 Task: Look for space in Halle, Belgium from 11th June, 2023 to 15th June, 2023 for 2 adults in price range Rs.7000 to Rs.16000. Place can be private room with 1  bedroom having 2 beds and 1 bathroom. Property type can be house, flat, guest house, hotel. Amenities needed are: heating. Booking option can be shelf check-in. Required host language is English.
Action: Key pressed h
Screenshot: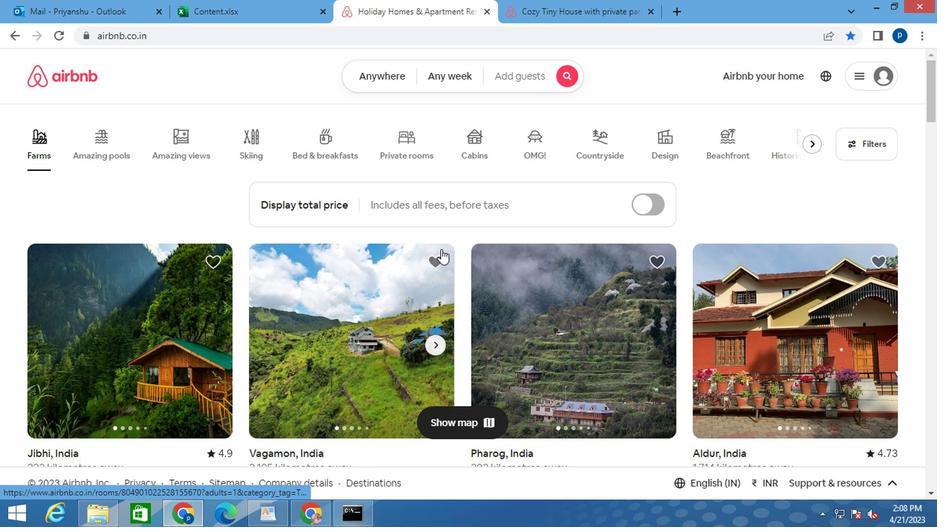 
Action: Mouse moved to (374, 66)
Screenshot: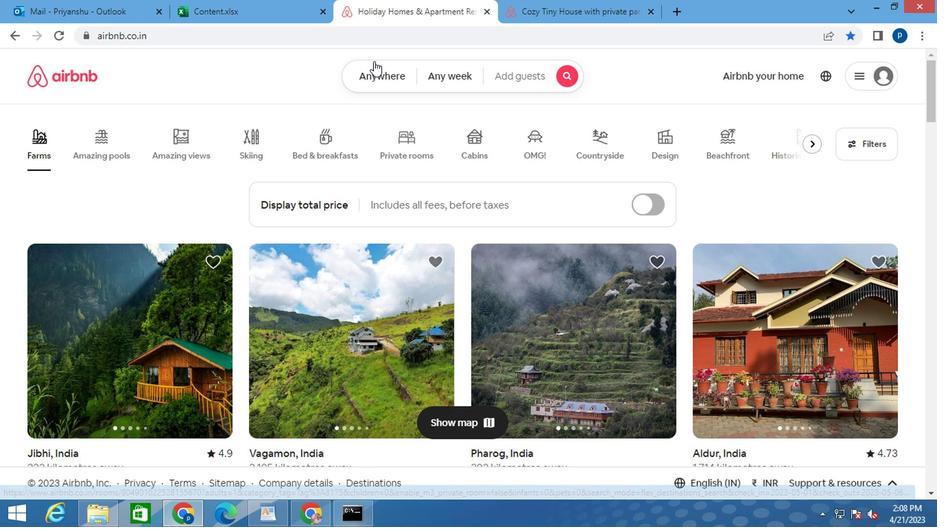 
Action: Mouse pressed left at (374, 66)
Screenshot: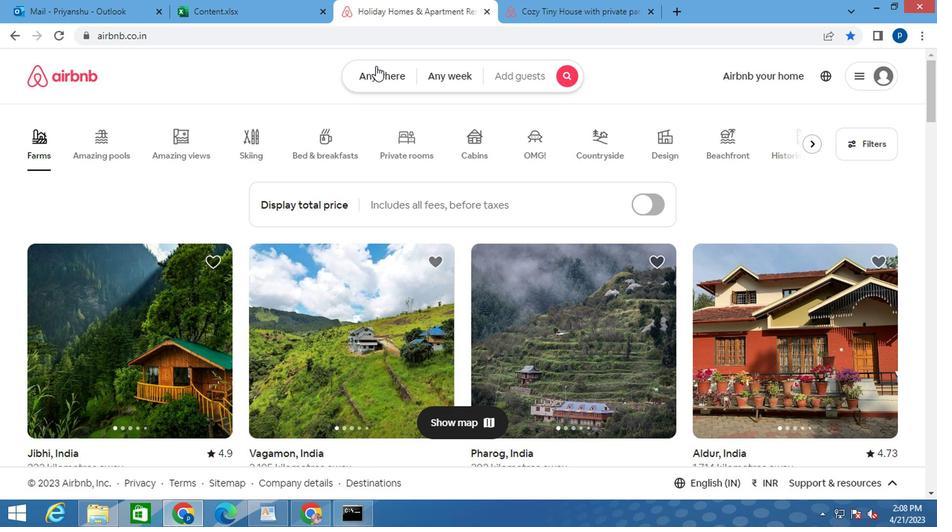 
Action: Mouse moved to (275, 134)
Screenshot: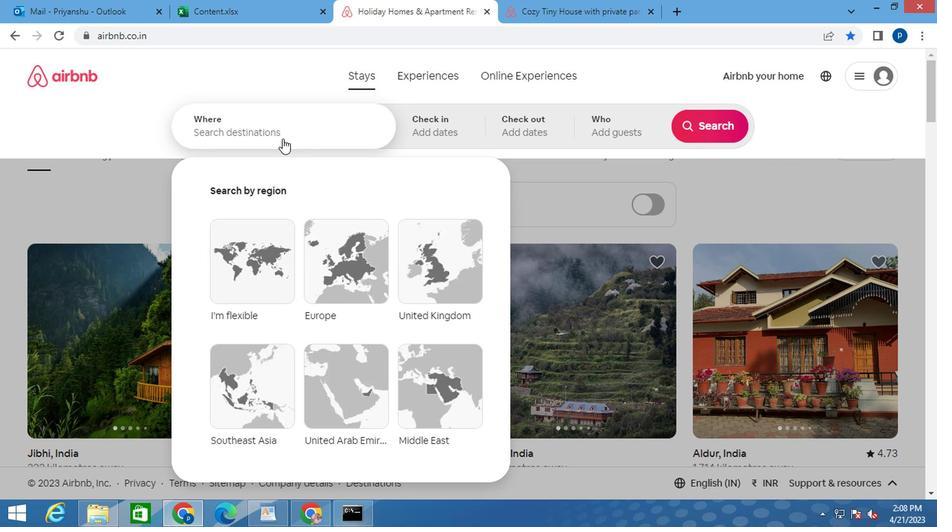 
Action: Mouse pressed left at (275, 134)
Screenshot: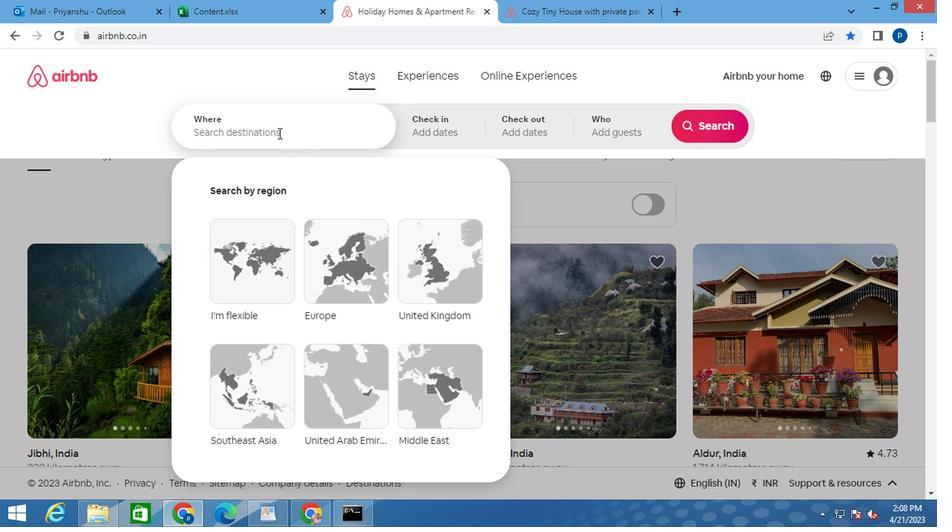 
Action: Key pressed h<Key.caps_lock>alle
Screenshot: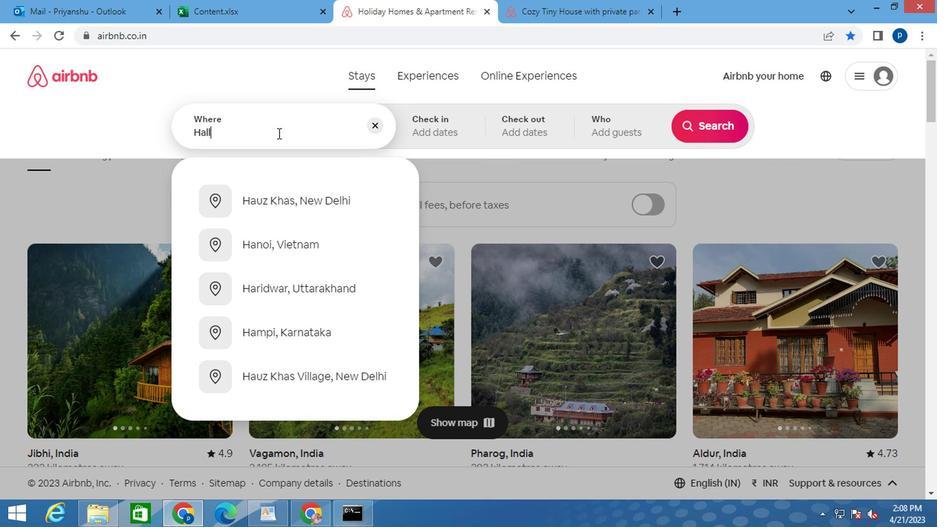 
Action: Mouse moved to (278, 130)
Screenshot: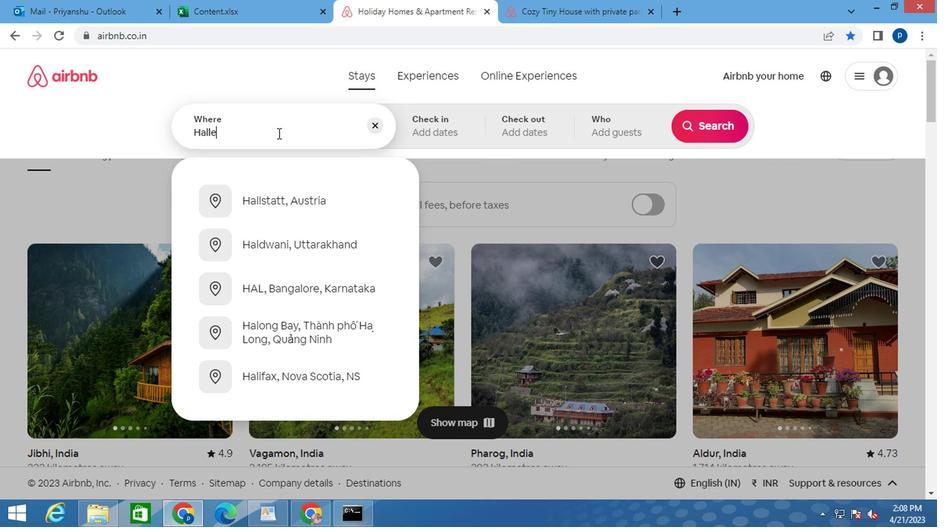 
Action: Key pressed ,<Key.space><Key.caps_lock>b<Key.caps_lock>elgium
Screenshot: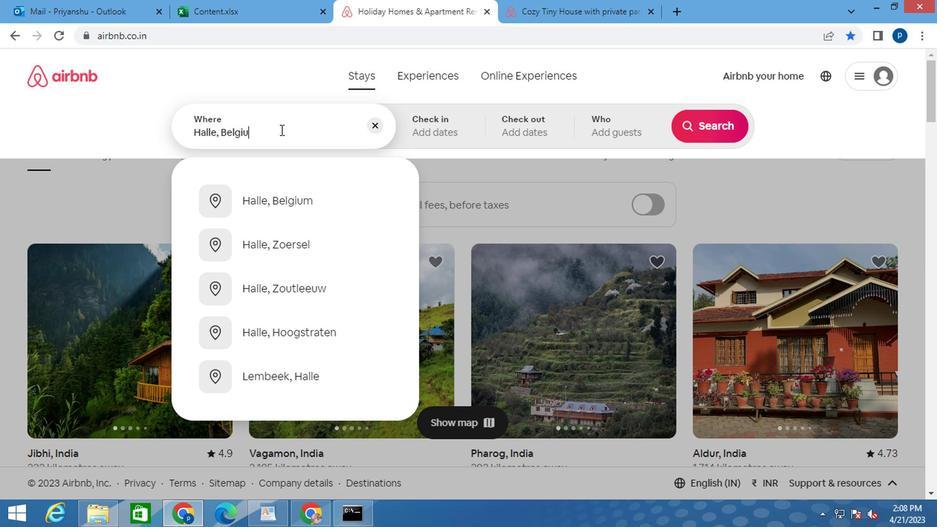 
Action: Mouse moved to (278, 193)
Screenshot: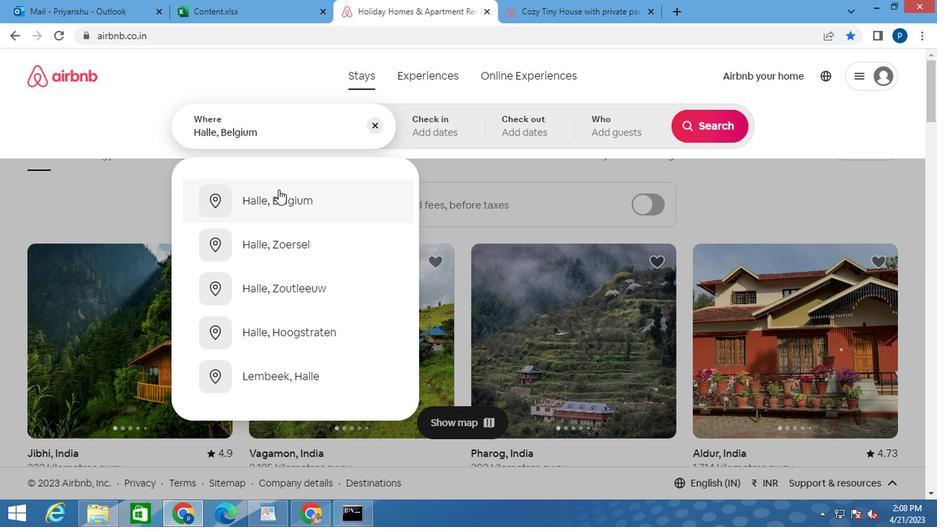 
Action: Mouse pressed left at (278, 193)
Screenshot: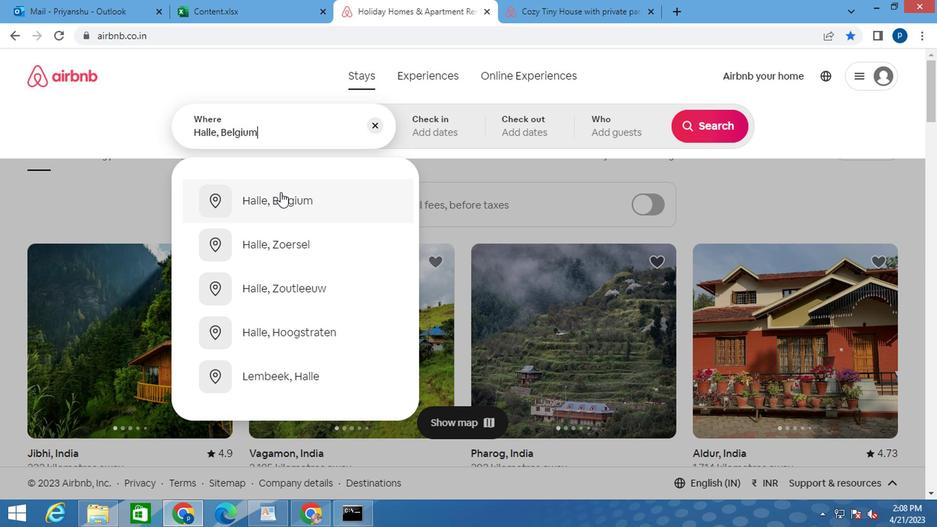 
Action: Mouse moved to (704, 237)
Screenshot: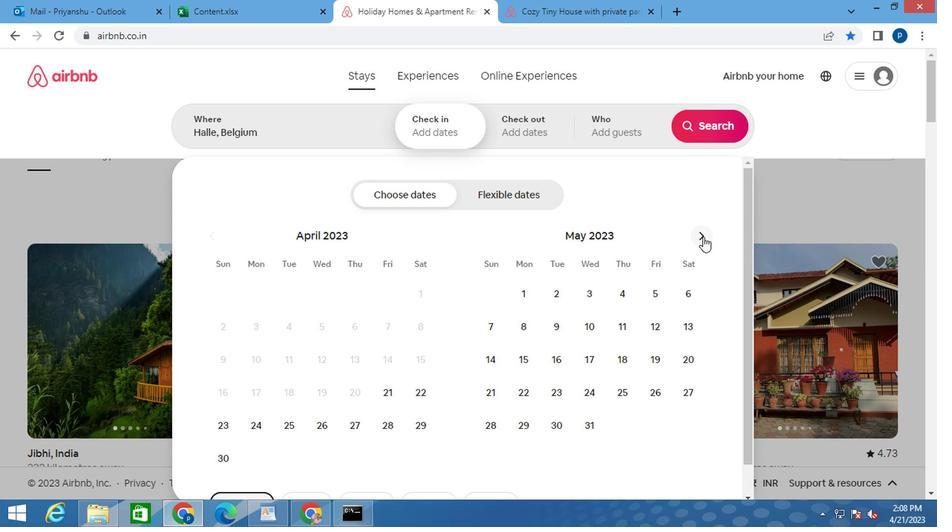 
Action: Mouse pressed left at (704, 237)
Screenshot: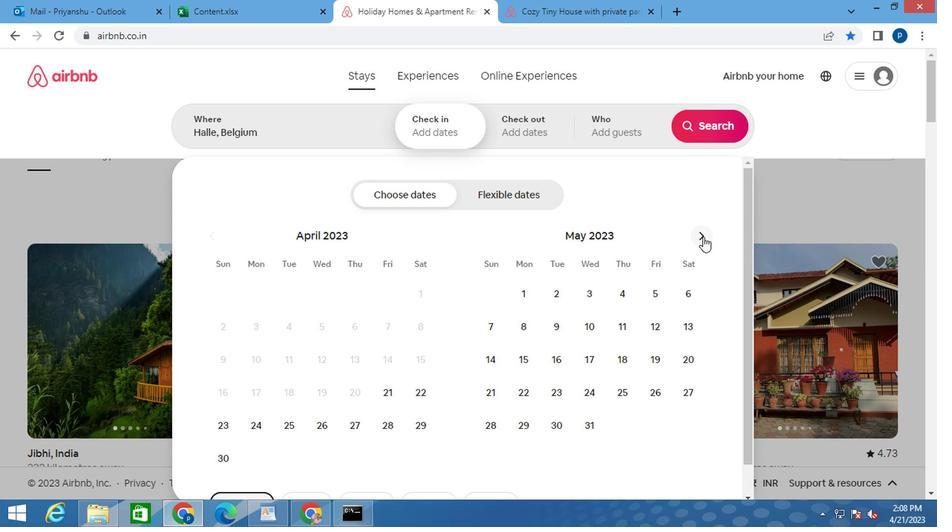 
Action: Mouse moved to (492, 362)
Screenshot: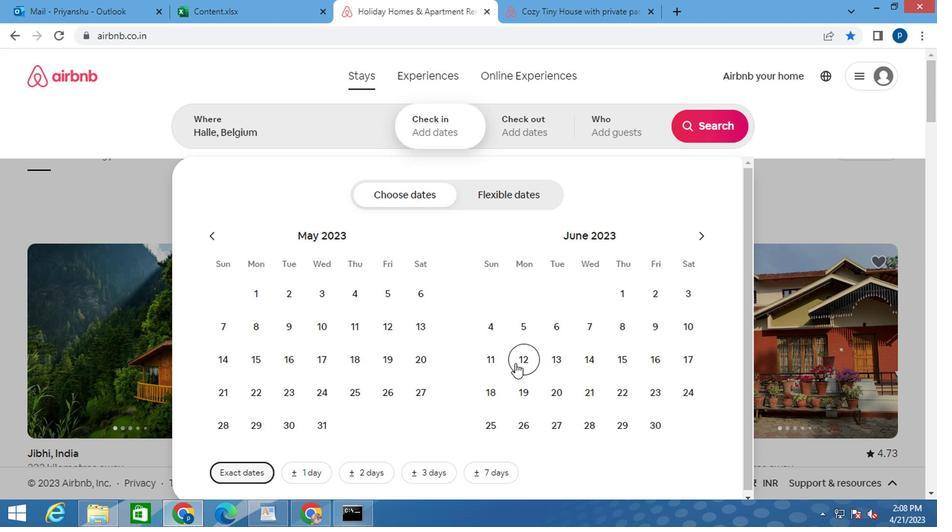 
Action: Mouse pressed left at (492, 362)
Screenshot: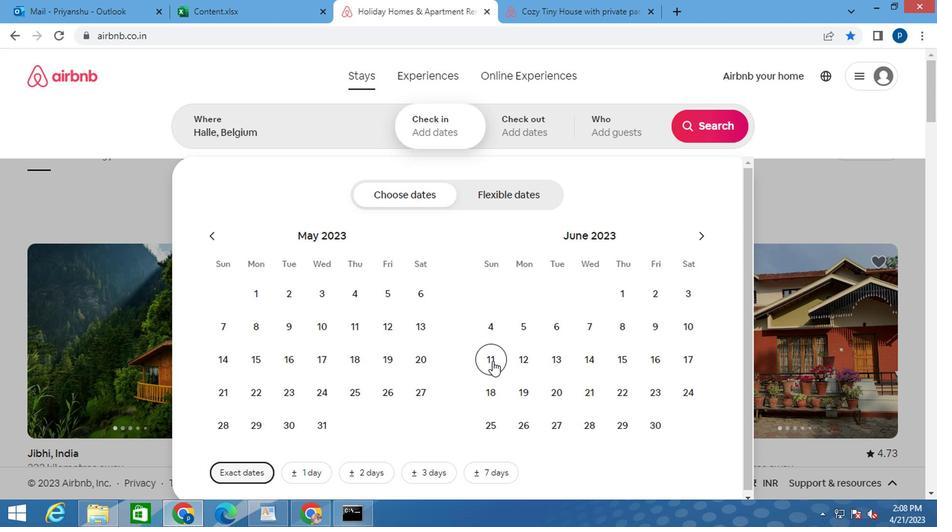 
Action: Mouse moved to (619, 365)
Screenshot: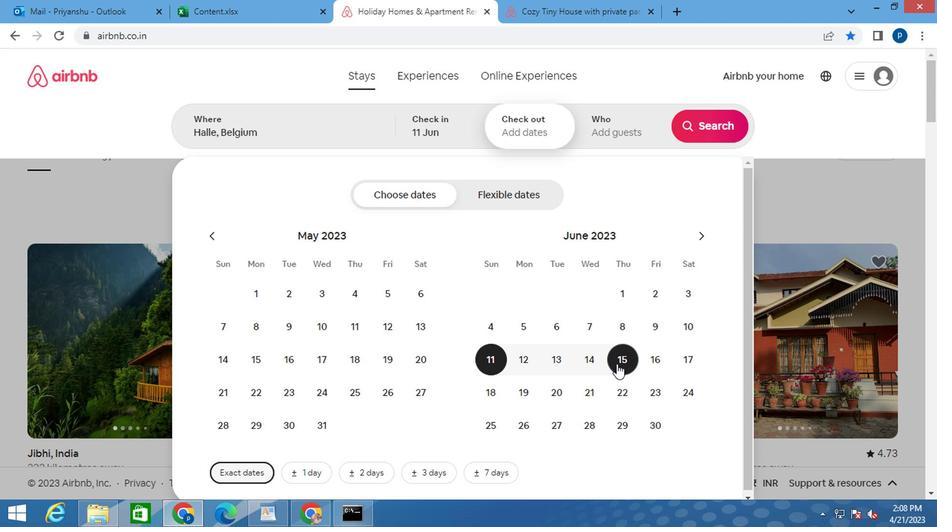 
Action: Mouse pressed left at (619, 365)
Screenshot: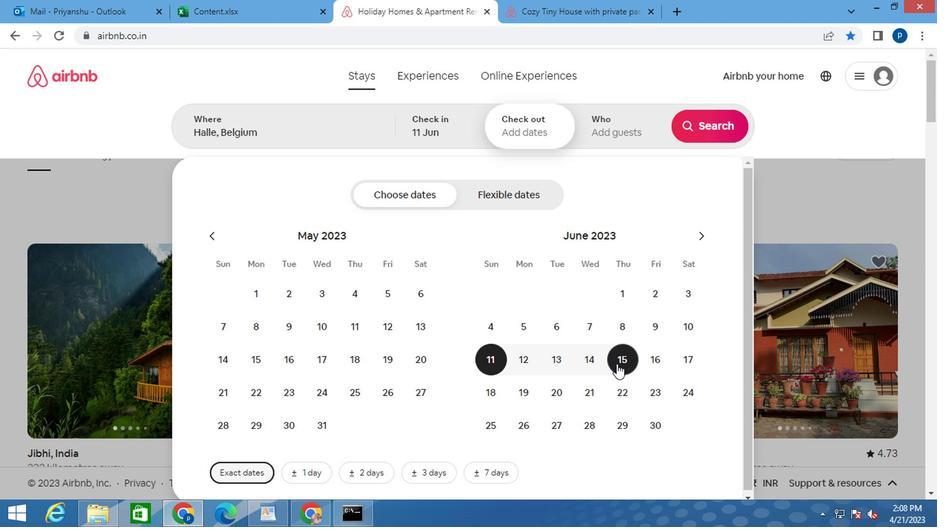 
Action: Mouse moved to (607, 126)
Screenshot: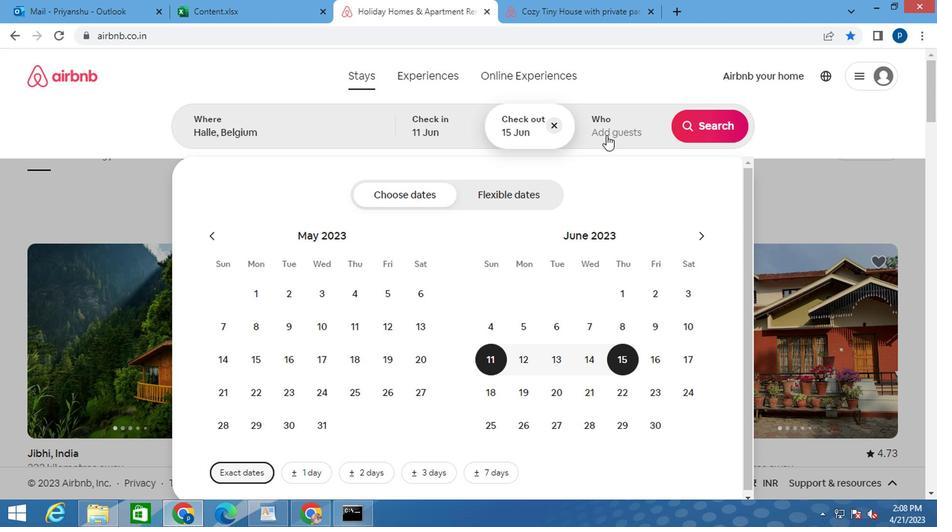
Action: Mouse pressed left at (607, 126)
Screenshot: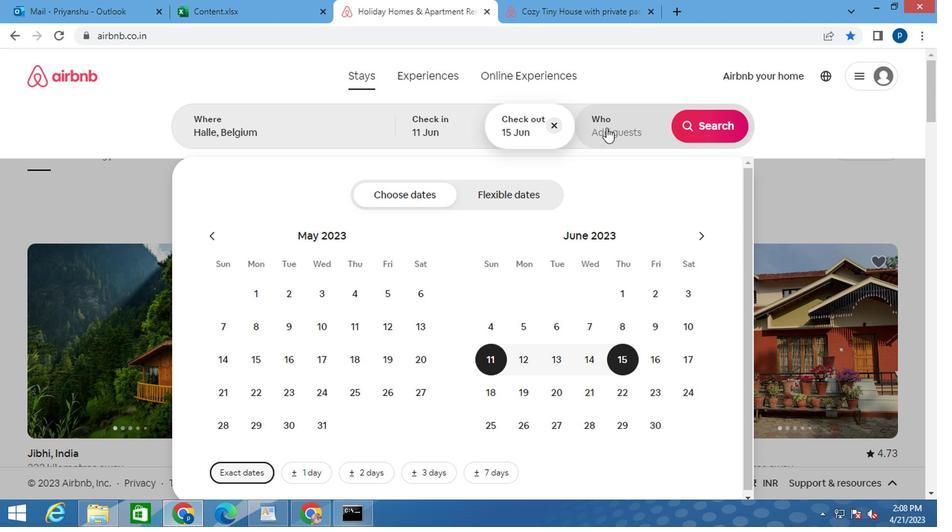 
Action: Mouse moved to (722, 206)
Screenshot: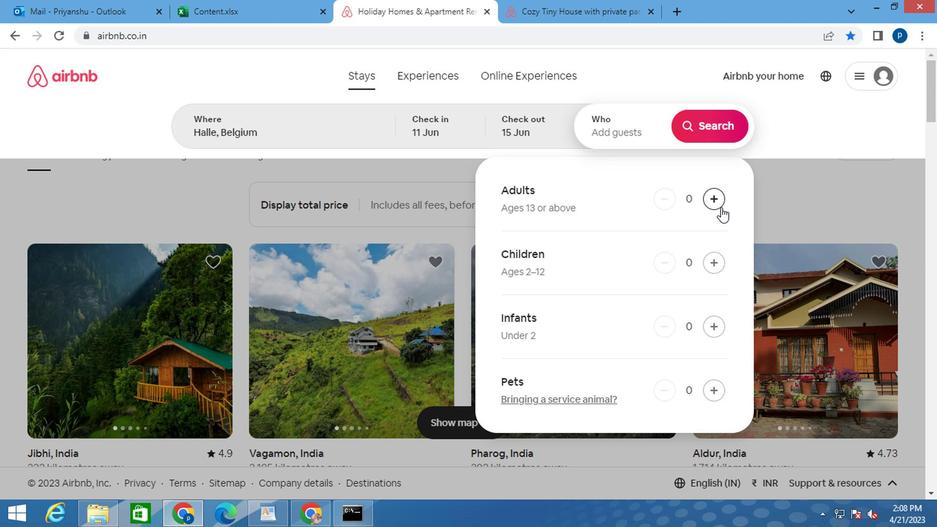 
Action: Mouse pressed left at (722, 206)
Screenshot: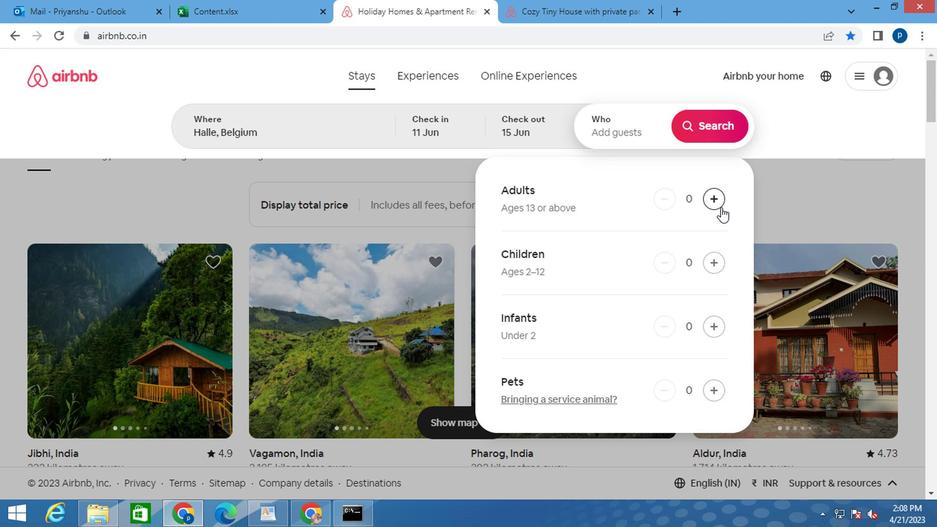 
Action: Mouse pressed left at (722, 206)
Screenshot: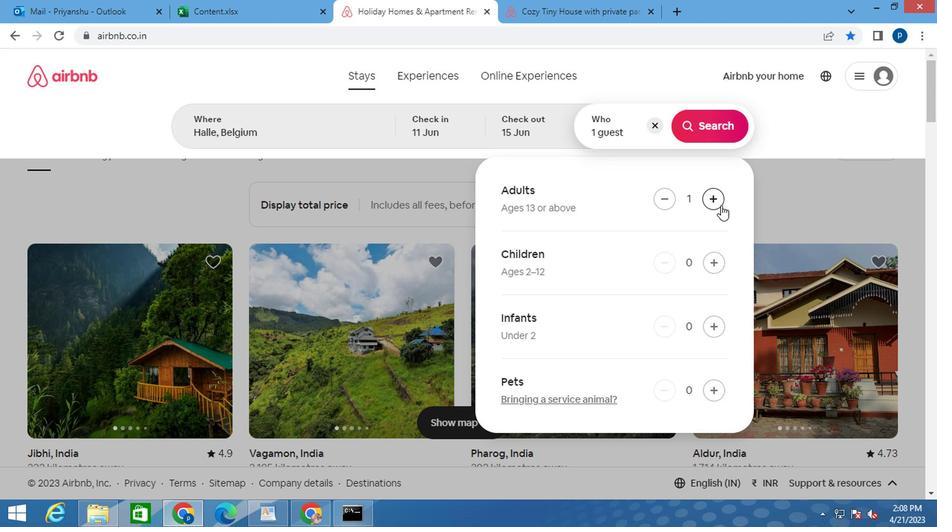 
Action: Mouse moved to (714, 128)
Screenshot: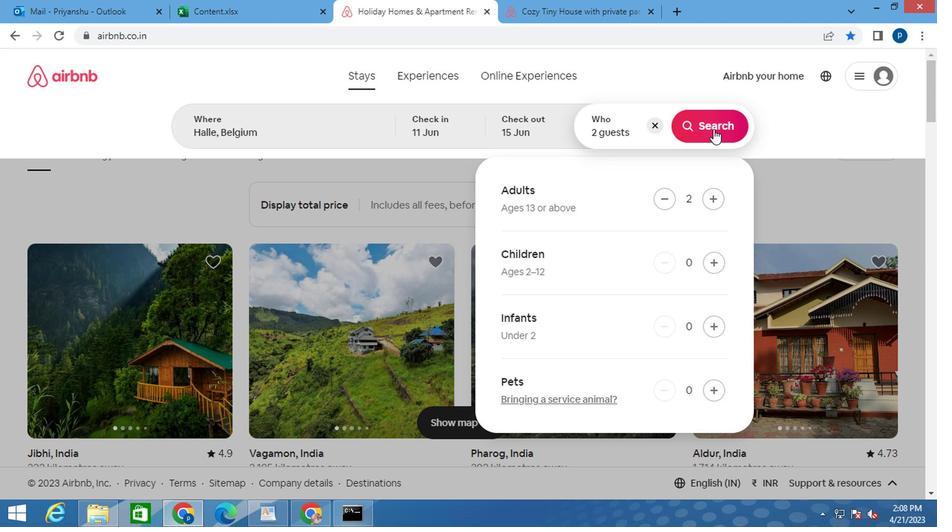 
Action: Mouse pressed left at (714, 128)
Screenshot: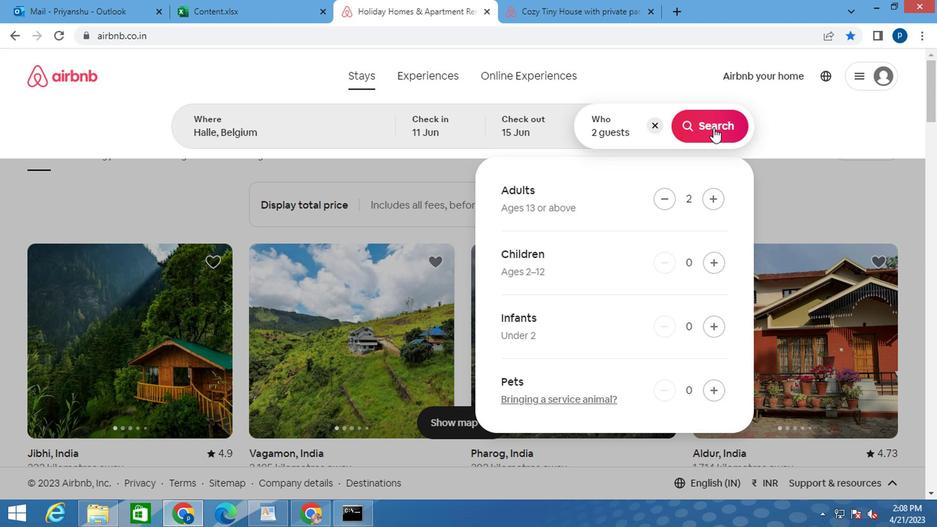 
Action: Mouse moved to (861, 135)
Screenshot: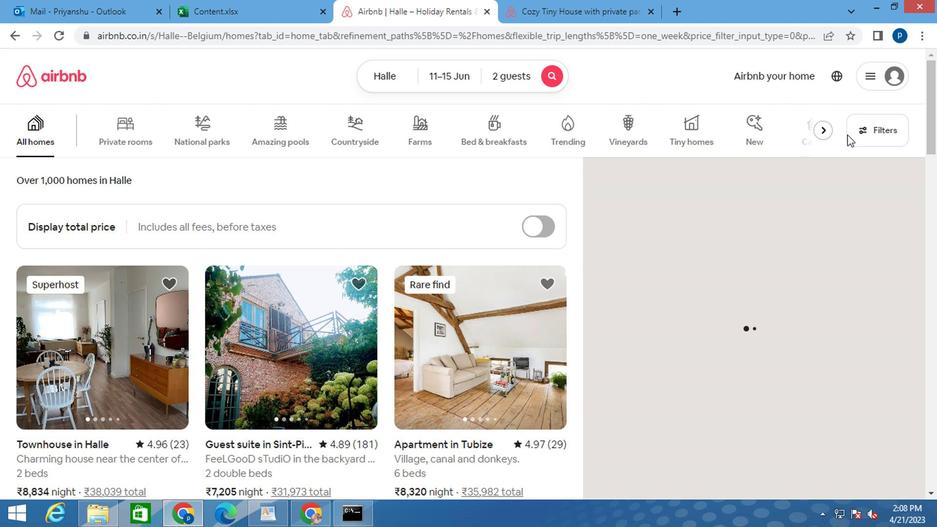 
Action: Mouse pressed left at (861, 135)
Screenshot: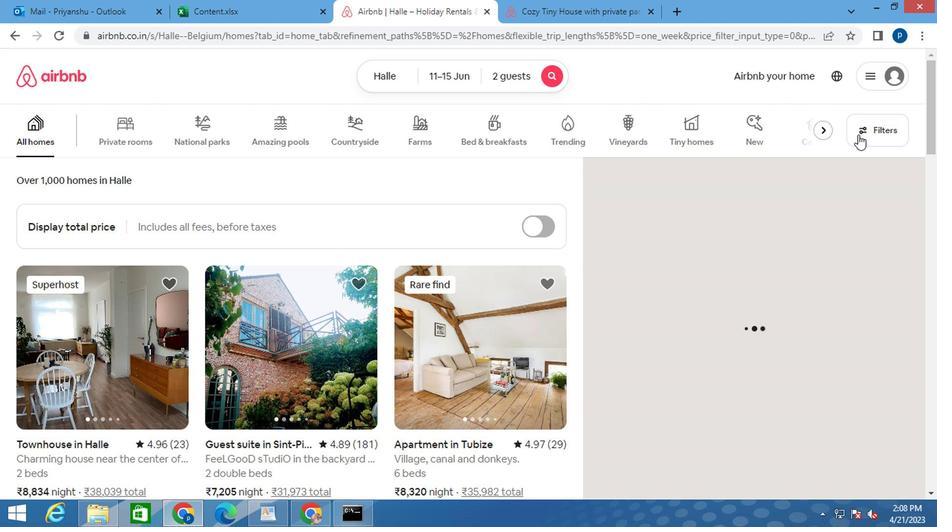 
Action: Mouse moved to (281, 304)
Screenshot: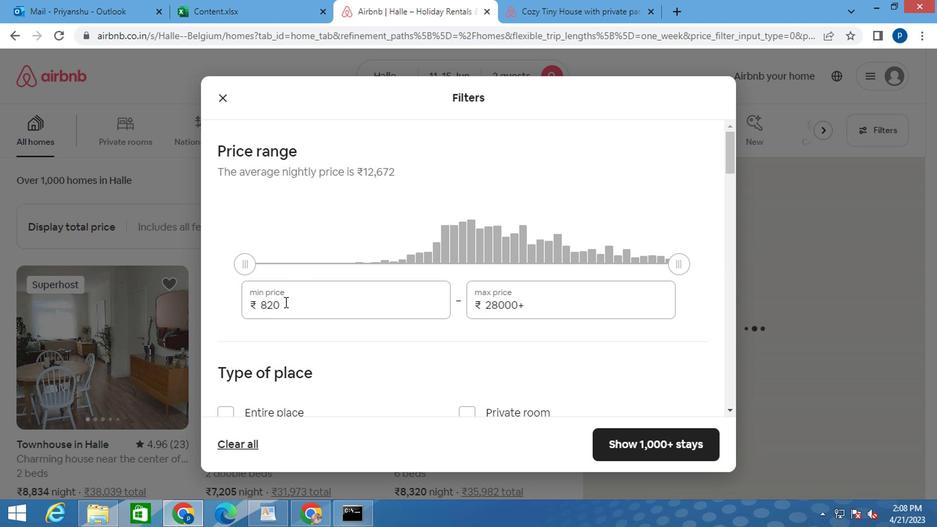 
Action: Mouse pressed left at (281, 304)
Screenshot: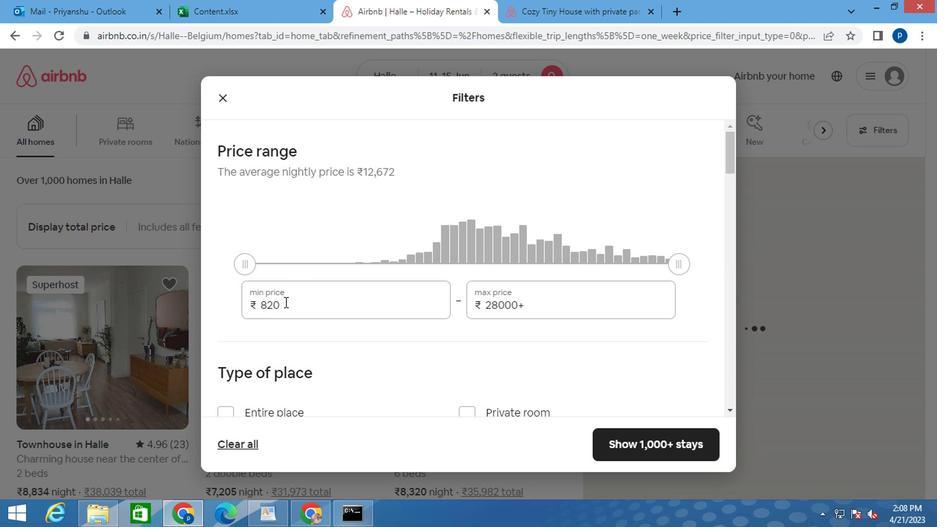 
Action: Mouse pressed left at (281, 304)
Screenshot: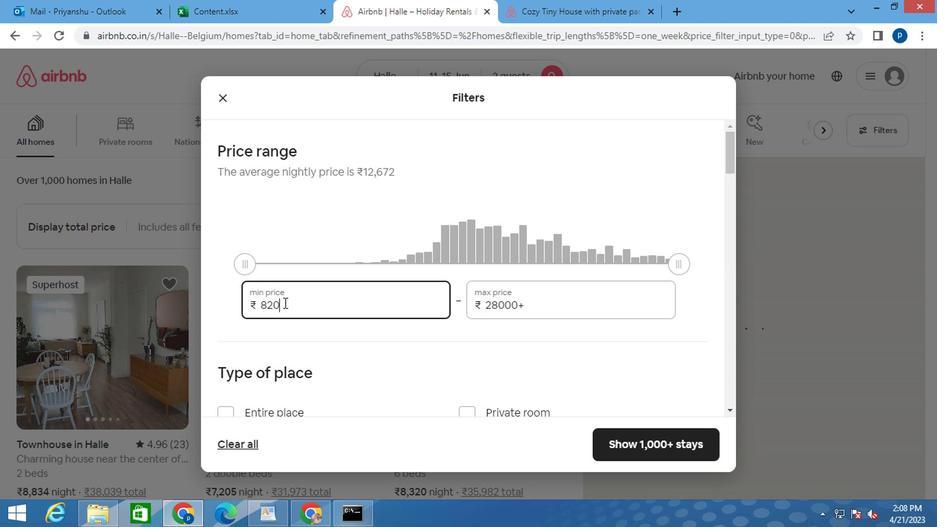 
Action: Mouse moved to (284, 297)
Screenshot: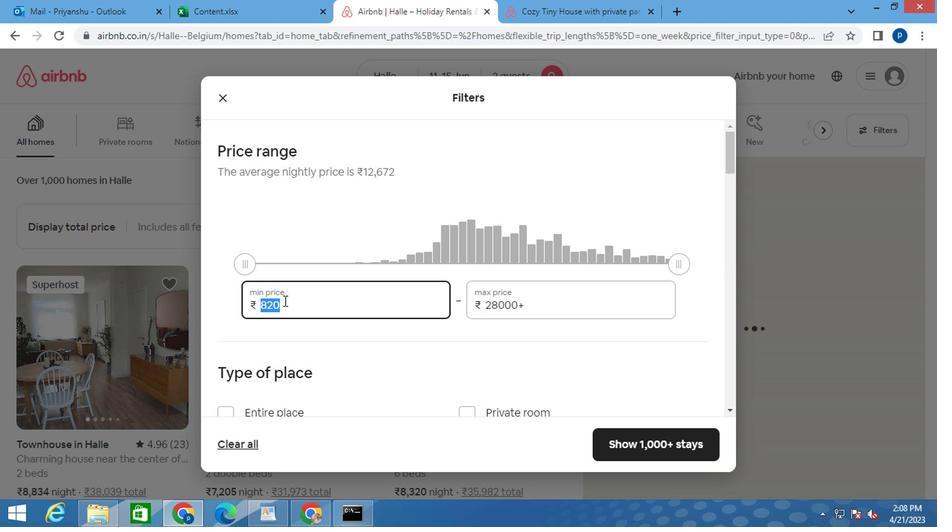 
Action: Key pressed 7000<Key.tab>16
Screenshot: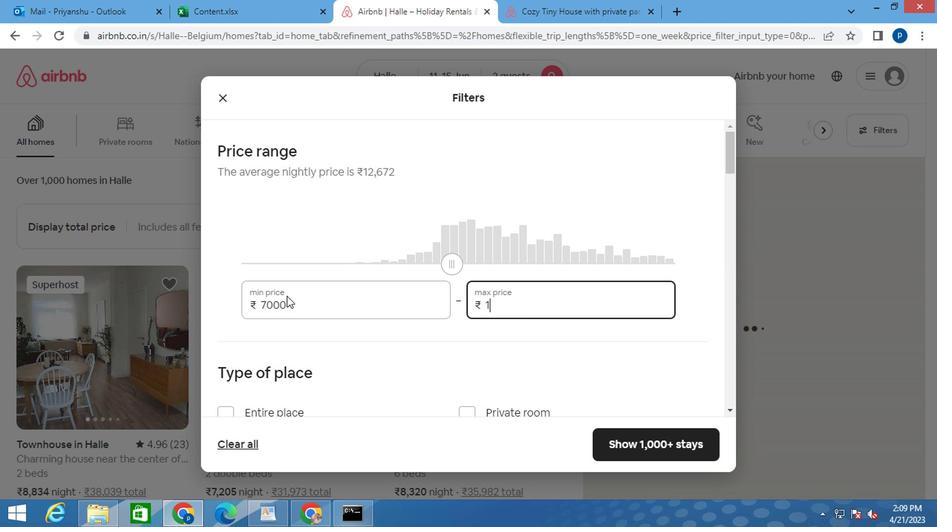 
Action: Mouse moved to (492, 309)
Screenshot: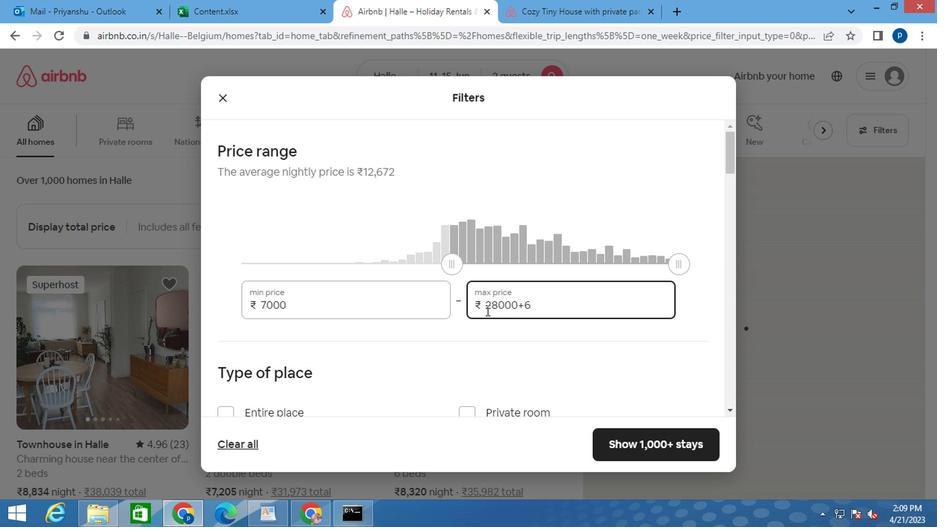 
Action: Mouse pressed left at (492, 309)
Screenshot: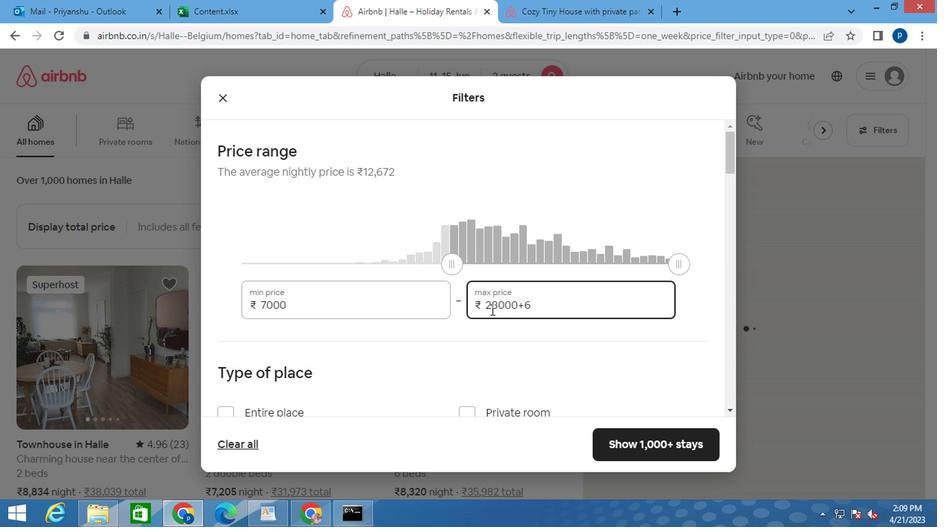 
Action: Mouse pressed left at (492, 309)
Screenshot: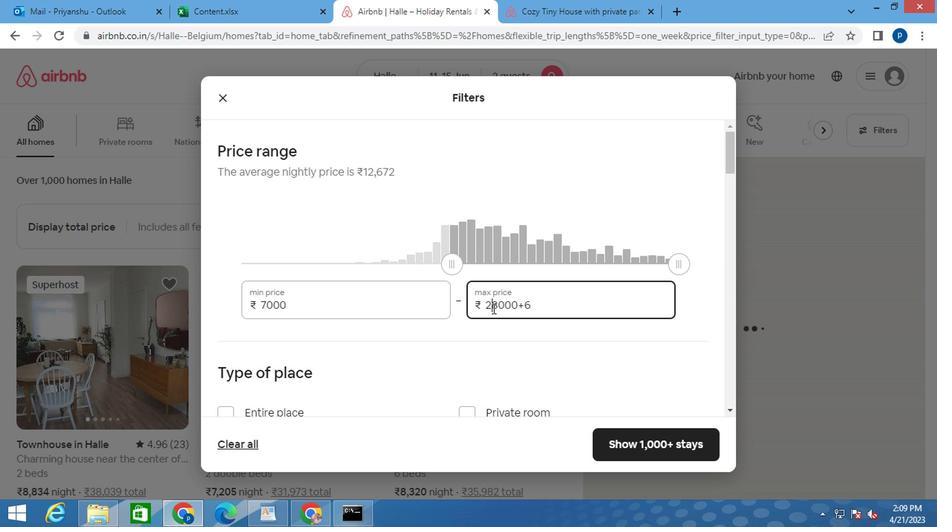 
Action: Mouse pressed left at (492, 309)
Screenshot: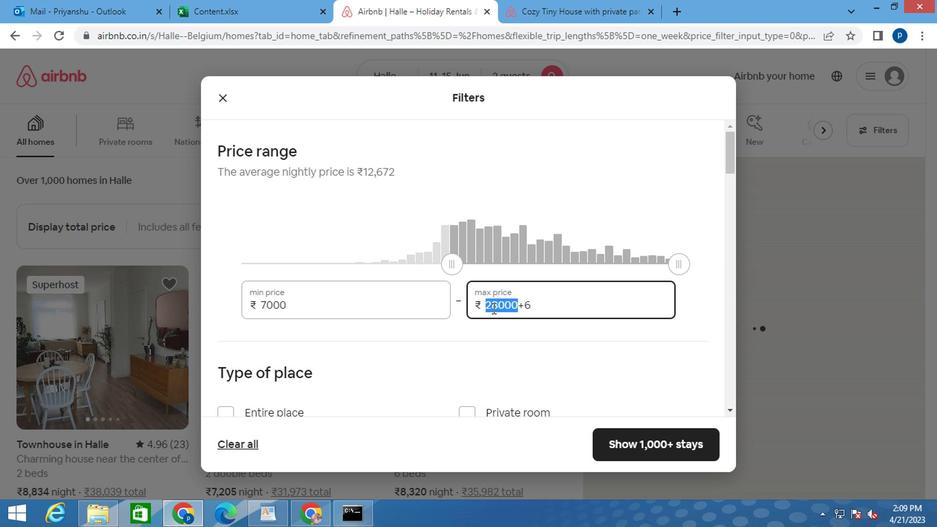
Action: Key pressed 16000
Screenshot: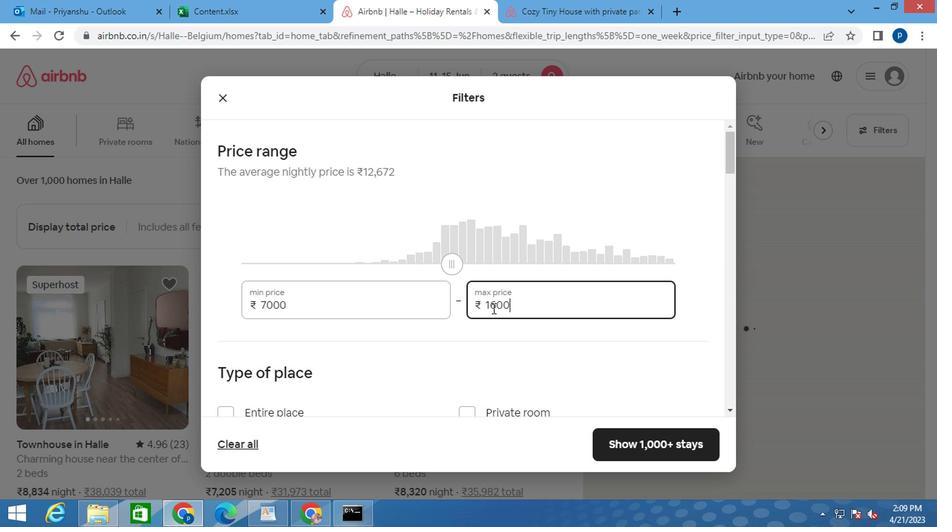 
Action: Mouse moved to (470, 351)
Screenshot: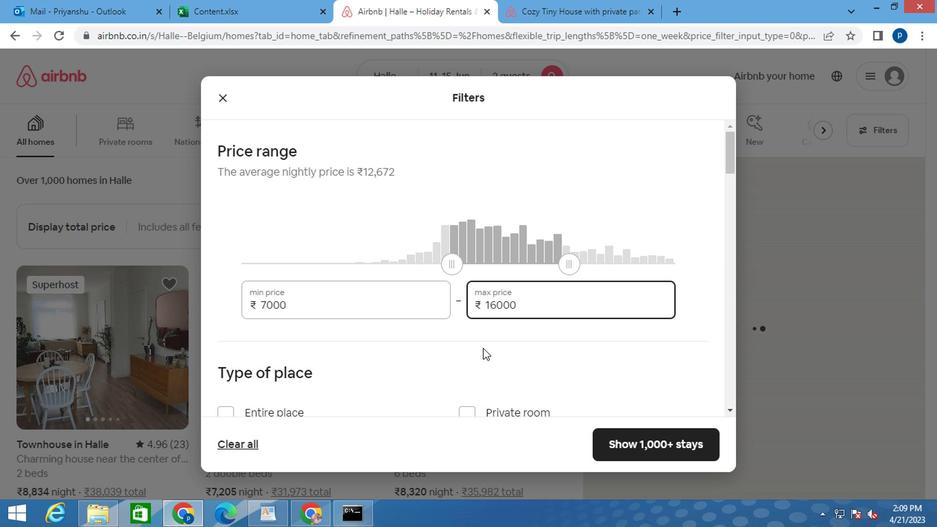 
Action: Mouse scrolled (470, 350) with delta (0, 0)
Screenshot: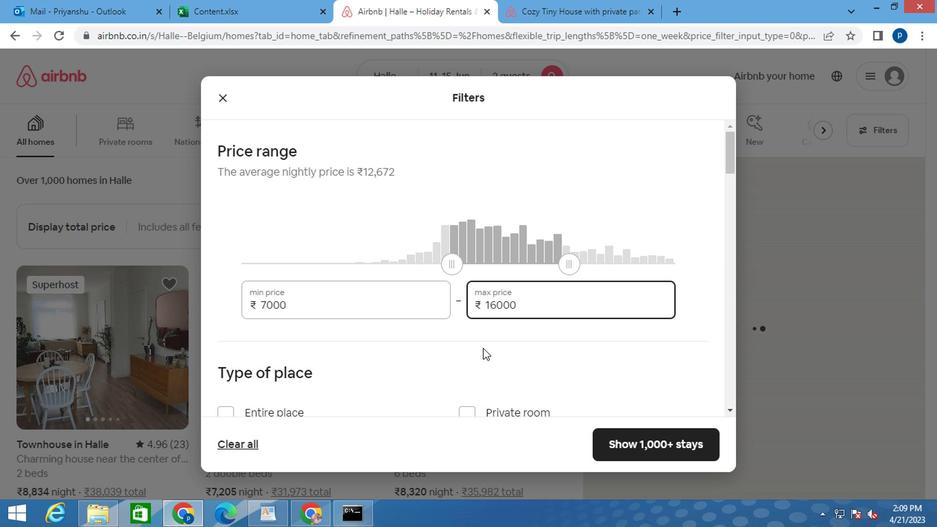
Action: Mouse moved to (466, 349)
Screenshot: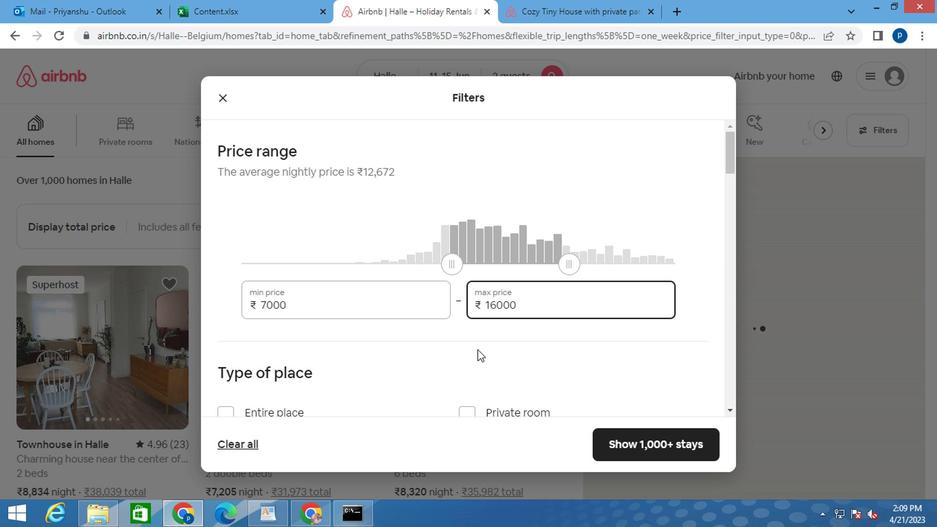 
Action: Mouse scrolled (466, 349) with delta (0, 0)
Screenshot: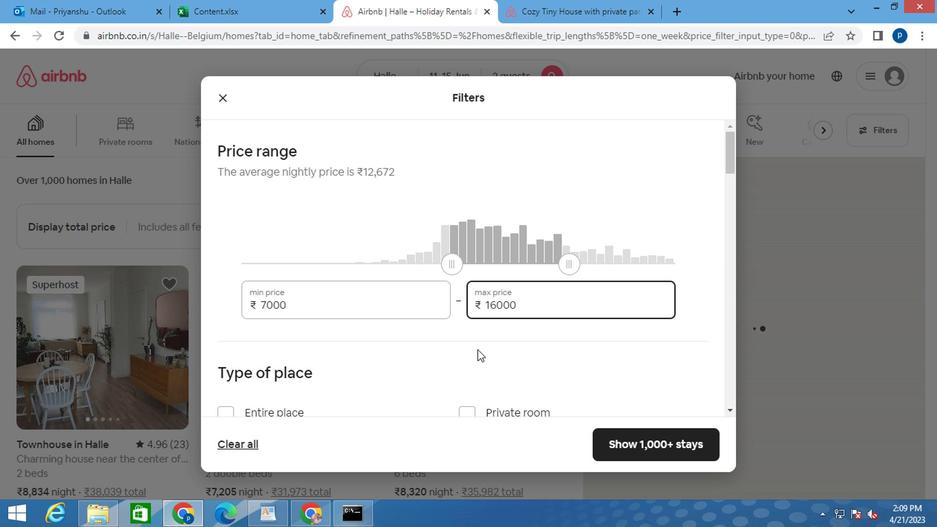 
Action: Mouse moved to (476, 279)
Screenshot: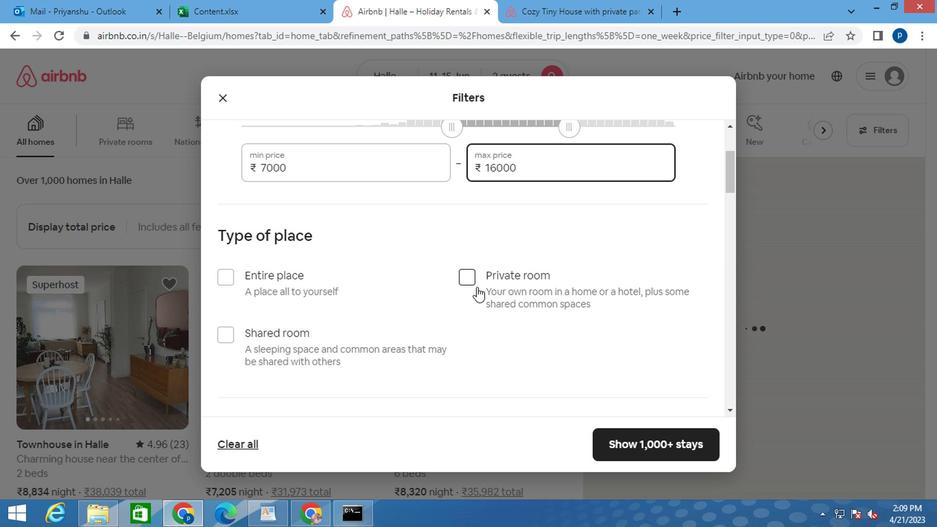 
Action: Mouse pressed left at (476, 279)
Screenshot: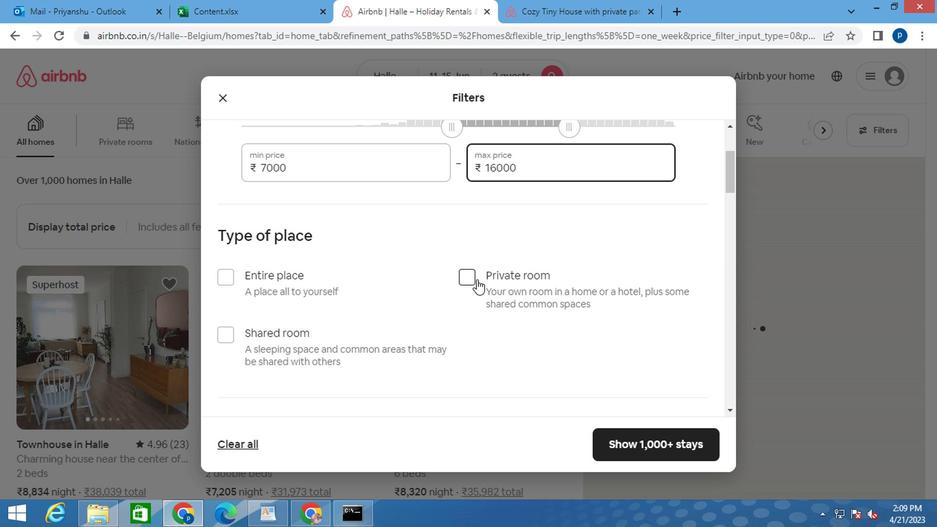 
Action: Mouse moved to (430, 304)
Screenshot: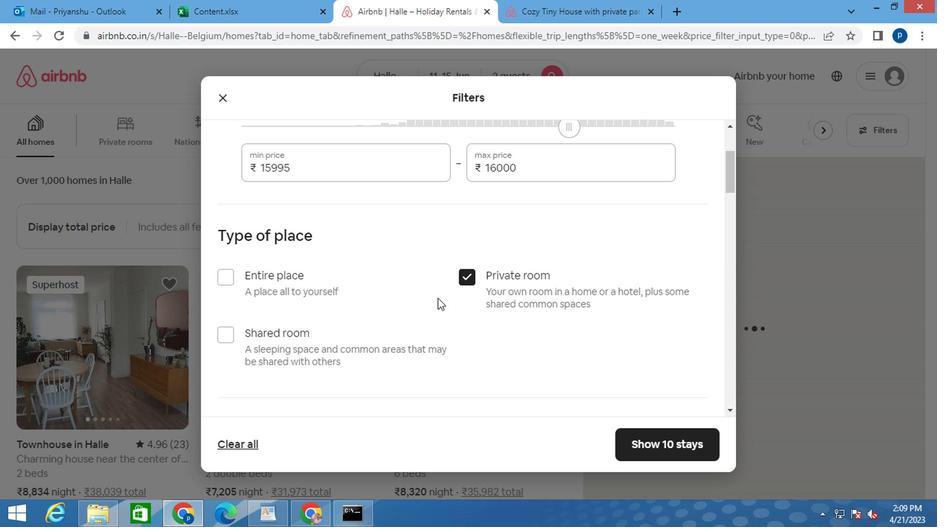 
Action: Mouse scrolled (430, 303) with delta (0, 0)
Screenshot: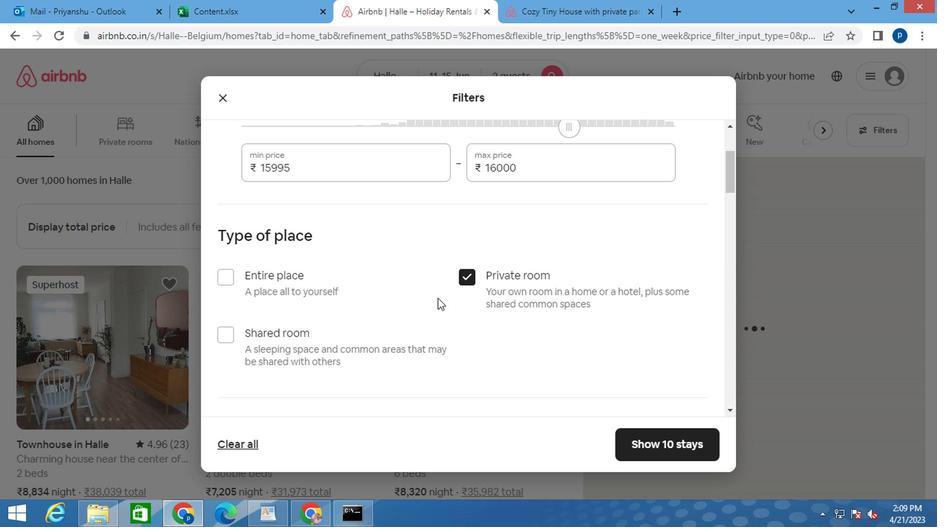 
Action: Mouse moved to (425, 307)
Screenshot: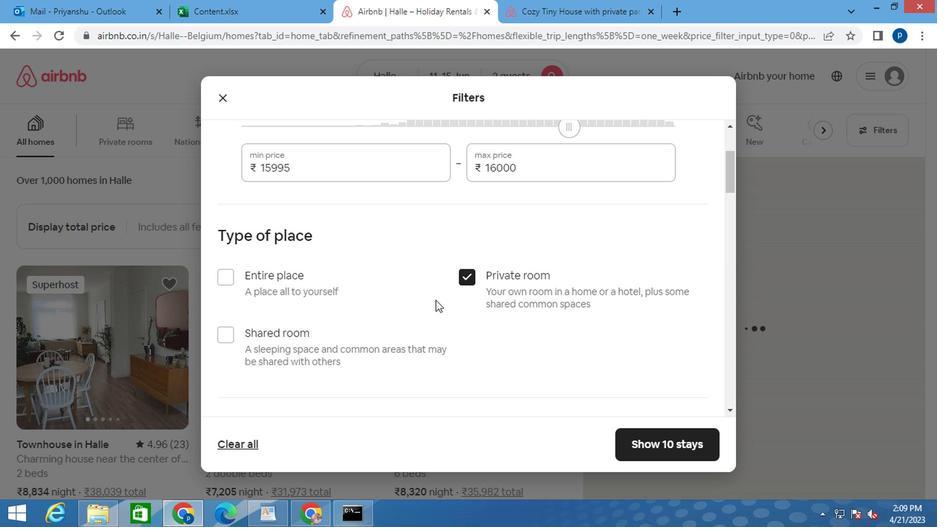 
Action: Mouse scrolled (425, 307) with delta (0, 0)
Screenshot: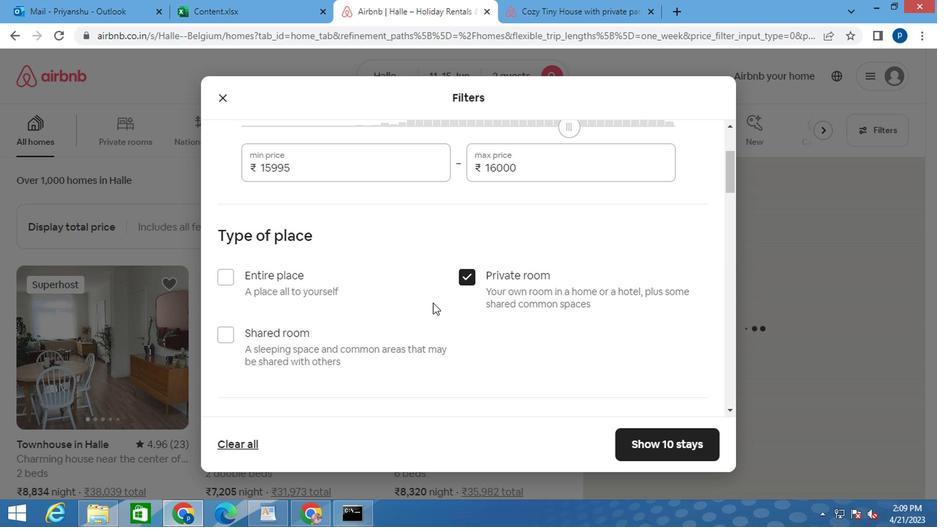 
Action: Mouse moved to (421, 307)
Screenshot: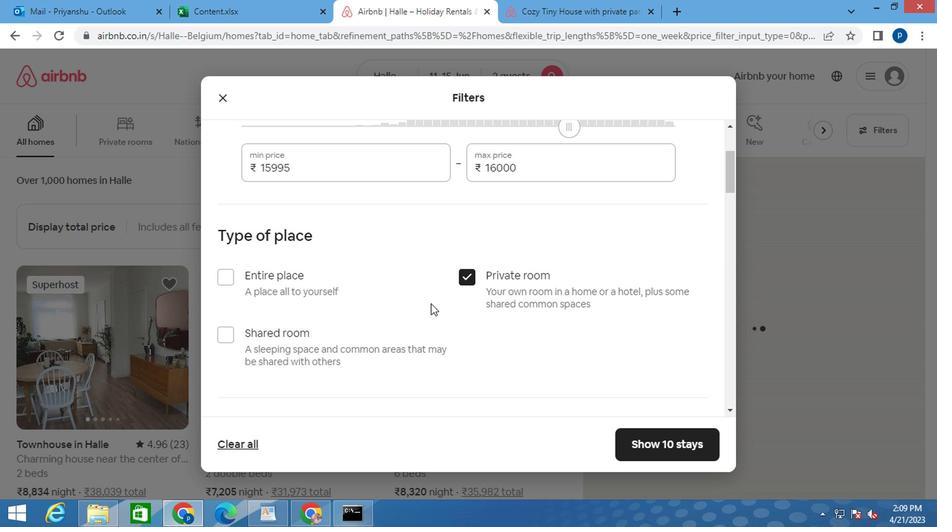 
Action: Mouse scrolled (421, 307) with delta (0, 0)
Screenshot: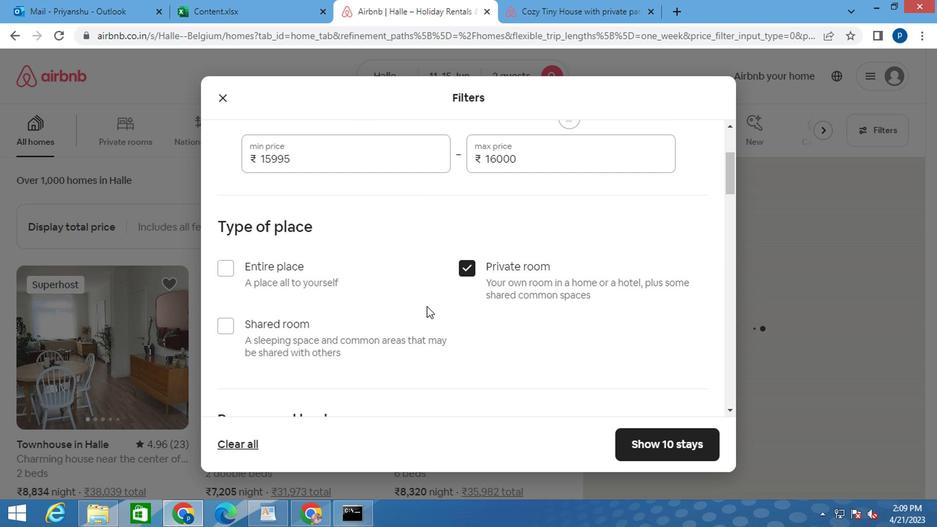 
Action: Mouse moved to (295, 295)
Screenshot: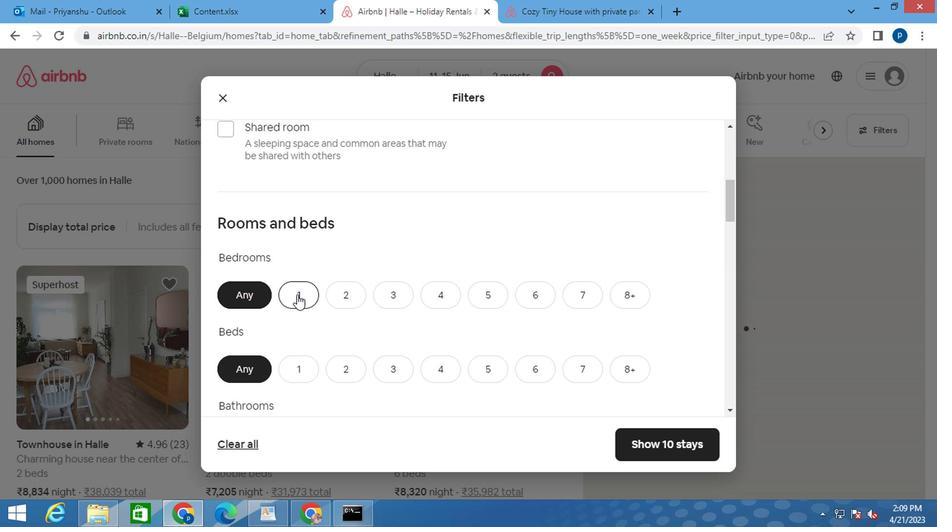 
Action: Mouse pressed left at (295, 295)
Screenshot: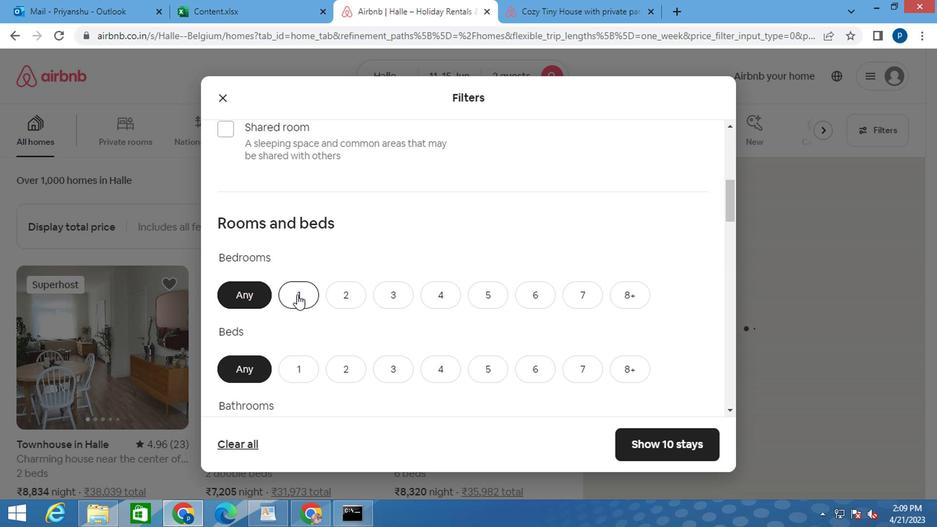 
Action: Mouse moved to (295, 296)
Screenshot: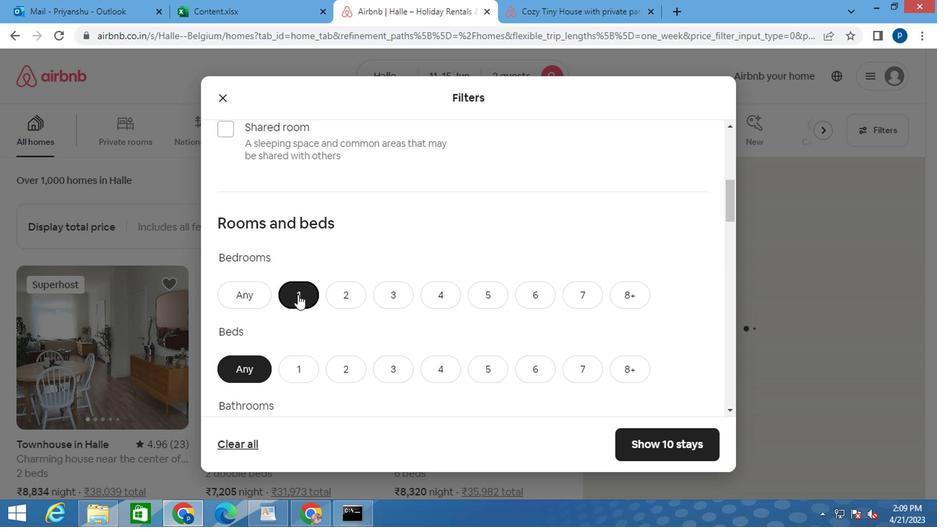
Action: Mouse scrolled (295, 295) with delta (0, 0)
Screenshot: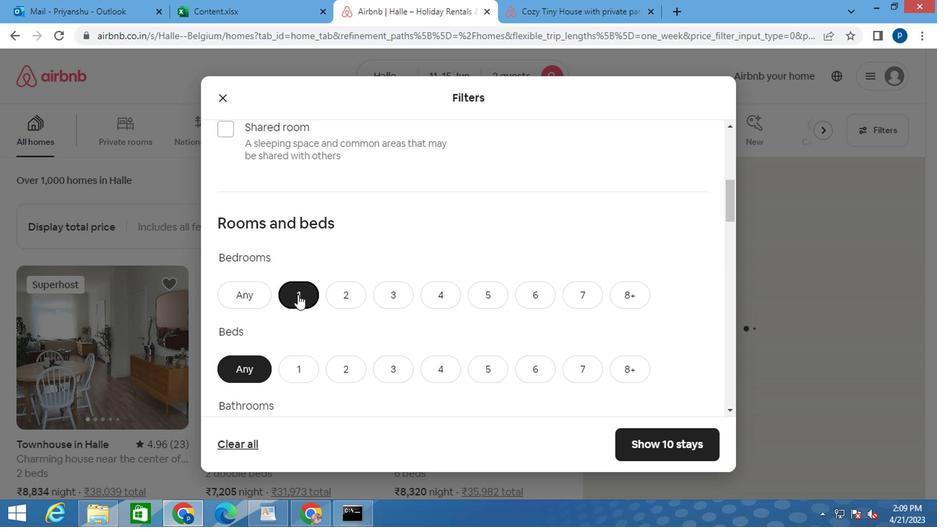 
Action: Mouse moved to (335, 292)
Screenshot: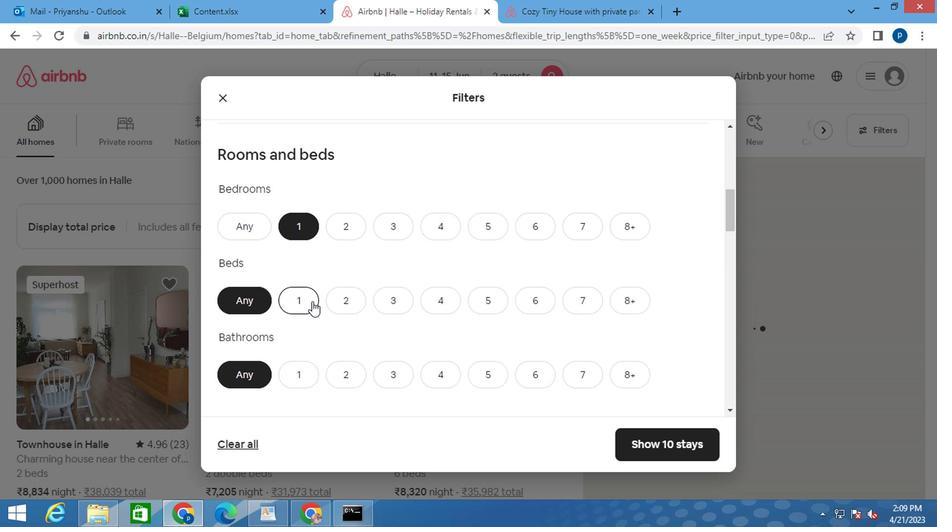 
Action: Mouse pressed left at (335, 292)
Screenshot: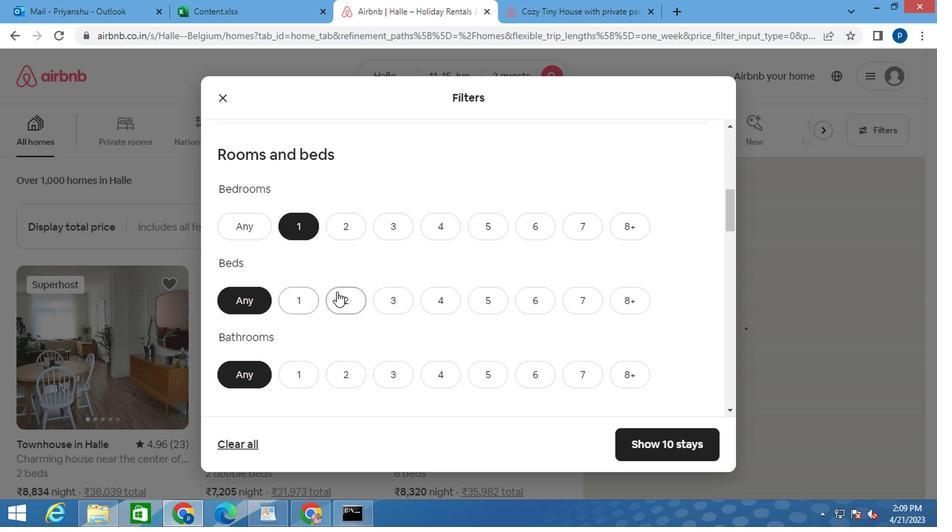 
Action: Mouse moved to (290, 370)
Screenshot: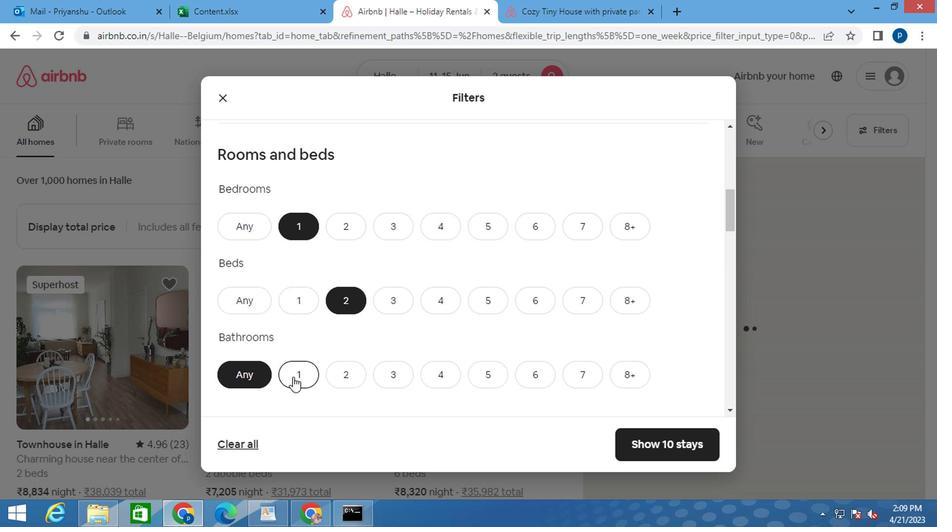 
Action: Mouse pressed left at (290, 370)
Screenshot: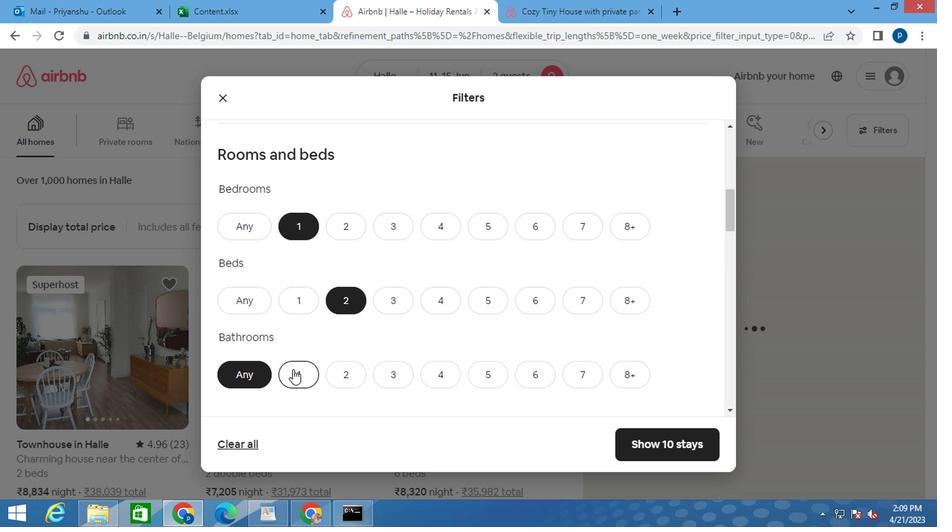 
Action: Mouse moved to (292, 369)
Screenshot: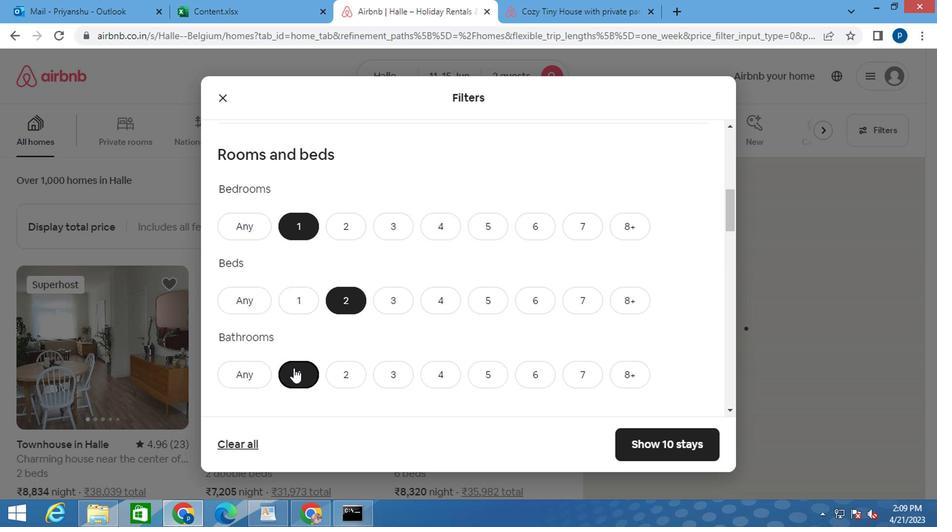 
Action: Mouse scrolled (292, 368) with delta (0, 0)
Screenshot: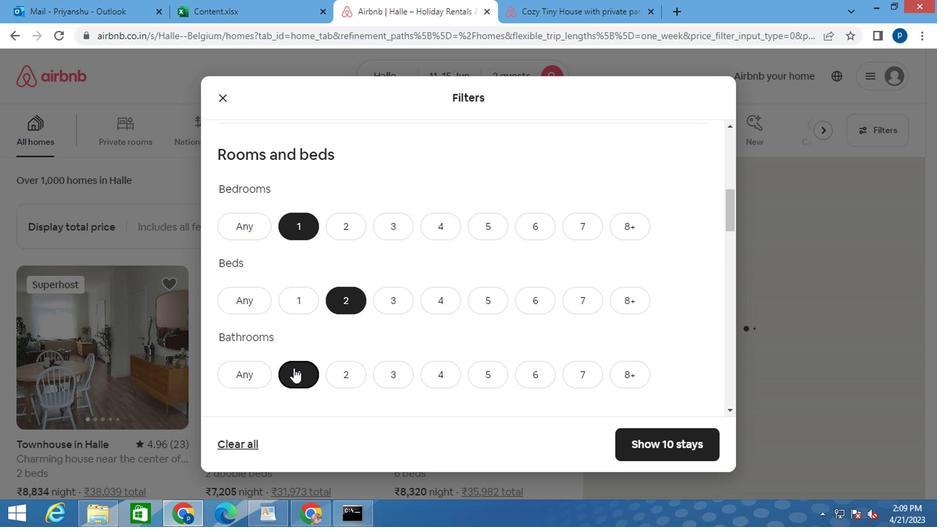 
Action: Mouse moved to (293, 370)
Screenshot: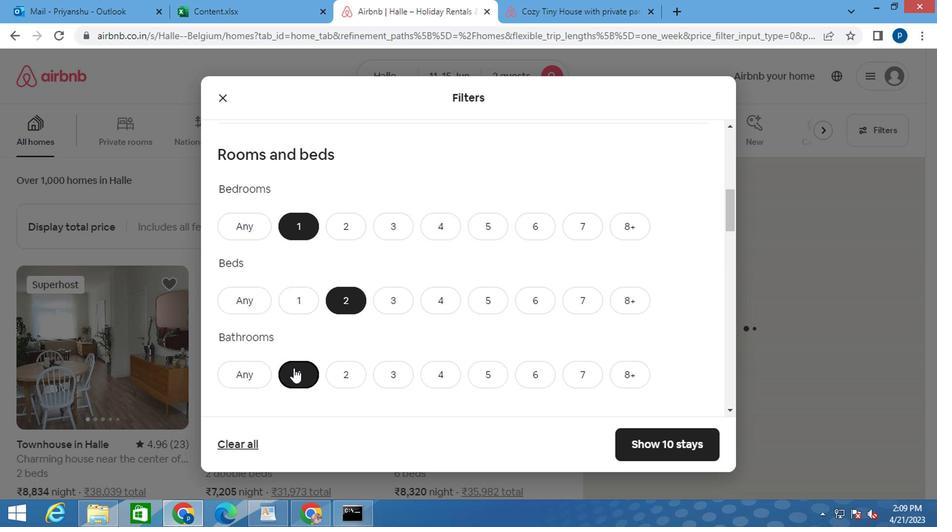 
Action: Mouse scrolled (293, 369) with delta (0, 0)
Screenshot: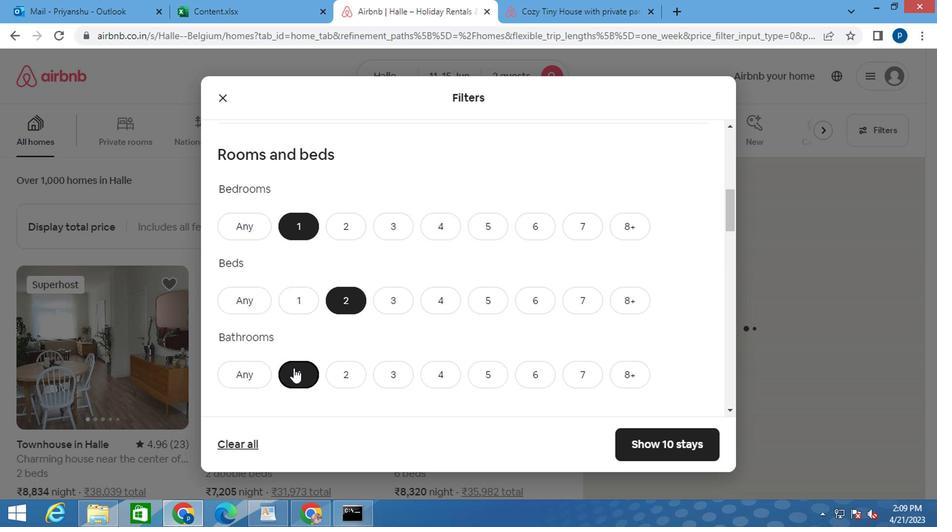 
Action: Mouse scrolled (293, 369) with delta (0, 0)
Screenshot: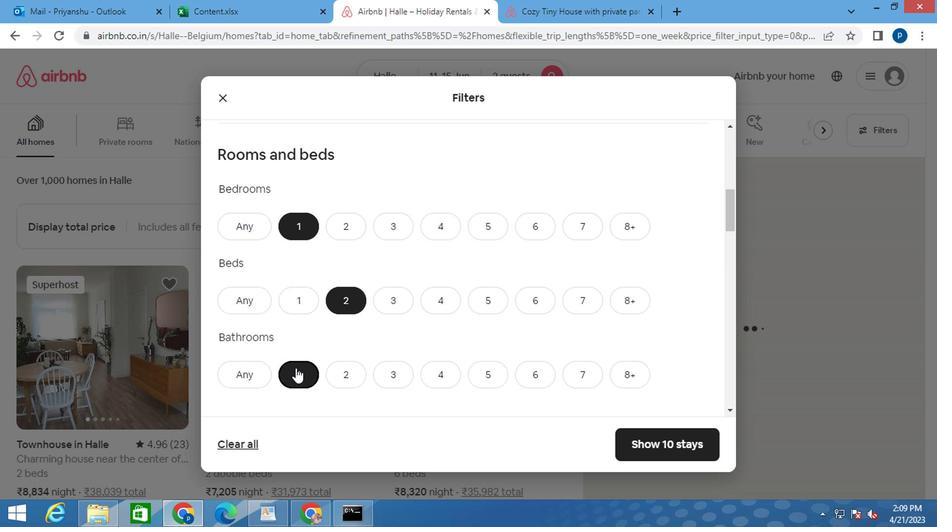 
Action: Mouse moved to (341, 358)
Screenshot: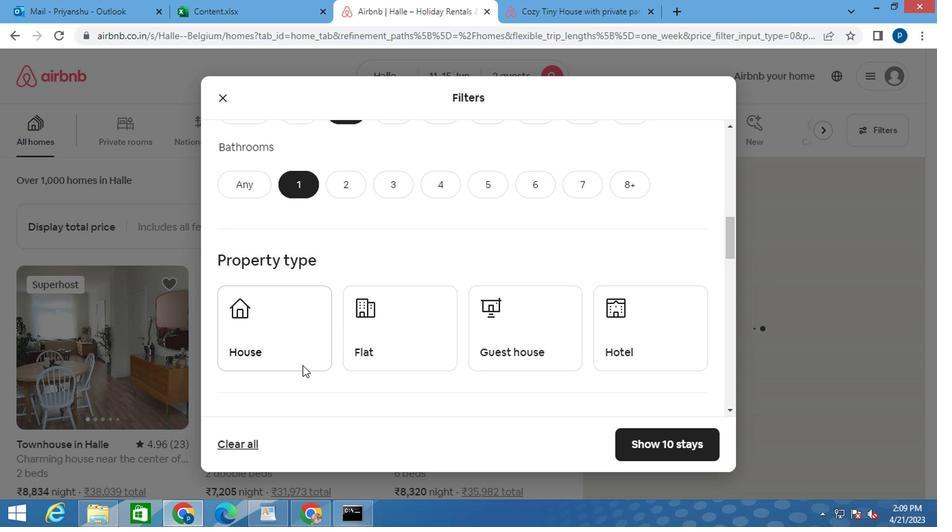
Action: Mouse scrolled (341, 357) with delta (0, 0)
Screenshot: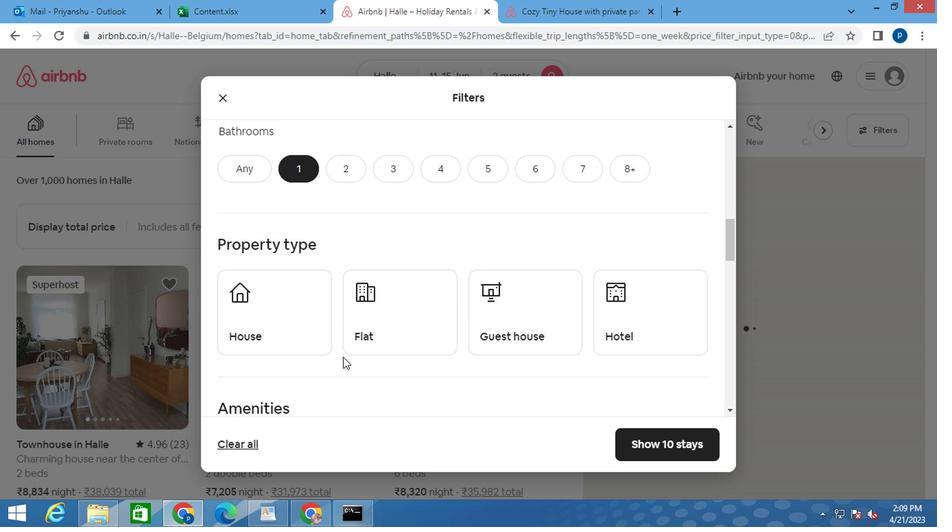 
Action: Mouse moved to (249, 256)
Screenshot: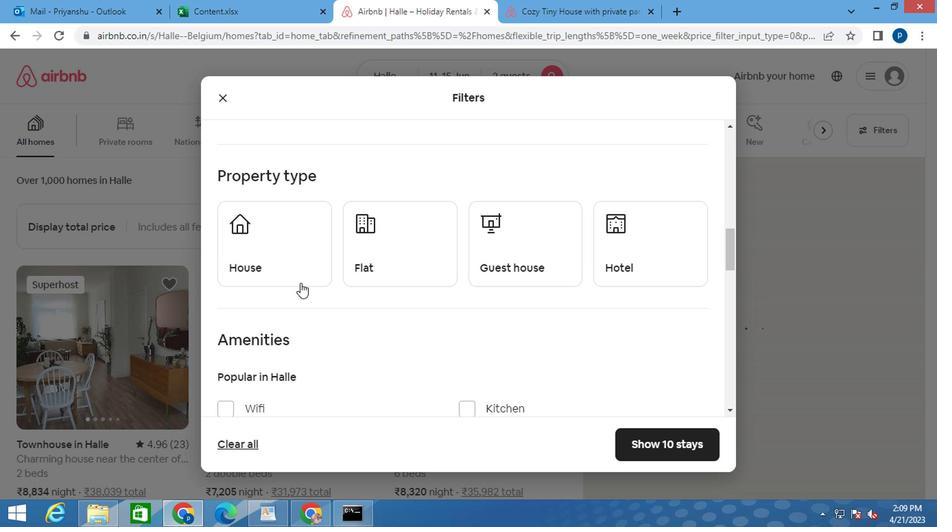 
Action: Mouse pressed left at (249, 256)
Screenshot: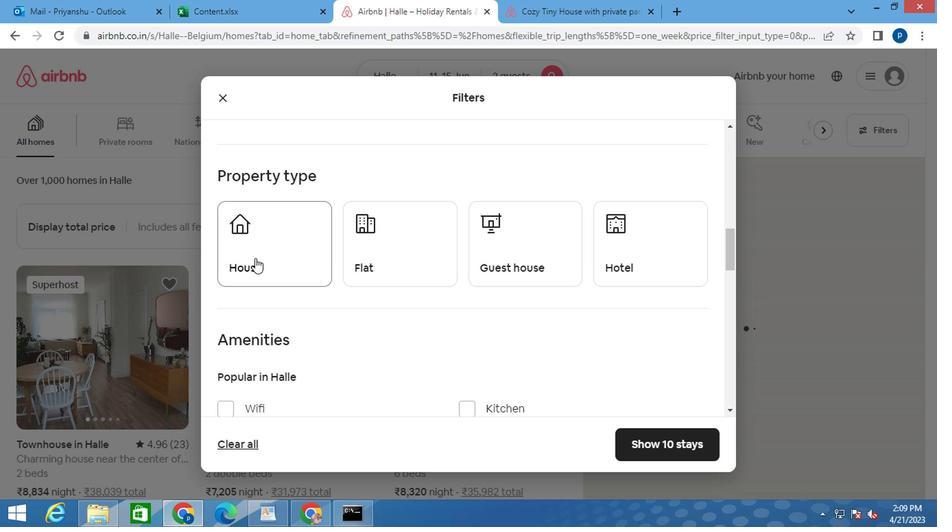 
Action: Mouse moved to (390, 262)
Screenshot: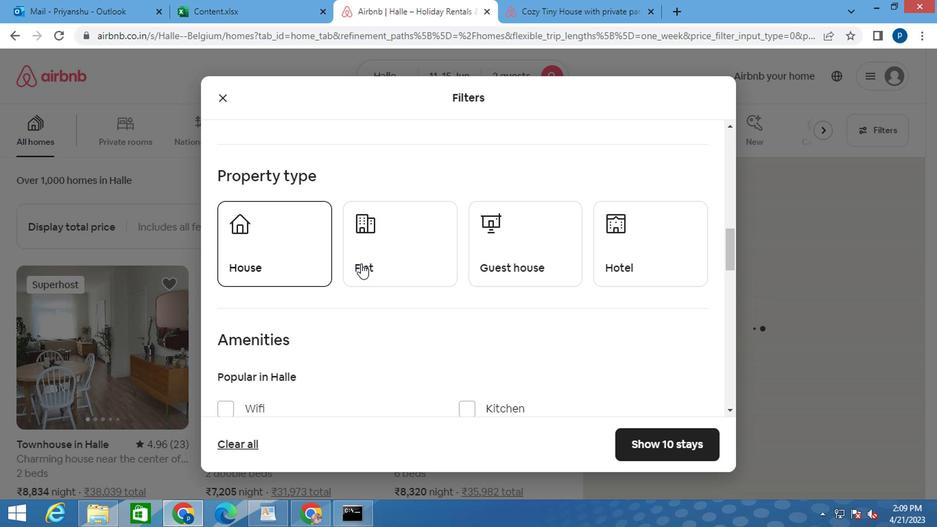 
Action: Mouse pressed left at (390, 262)
Screenshot: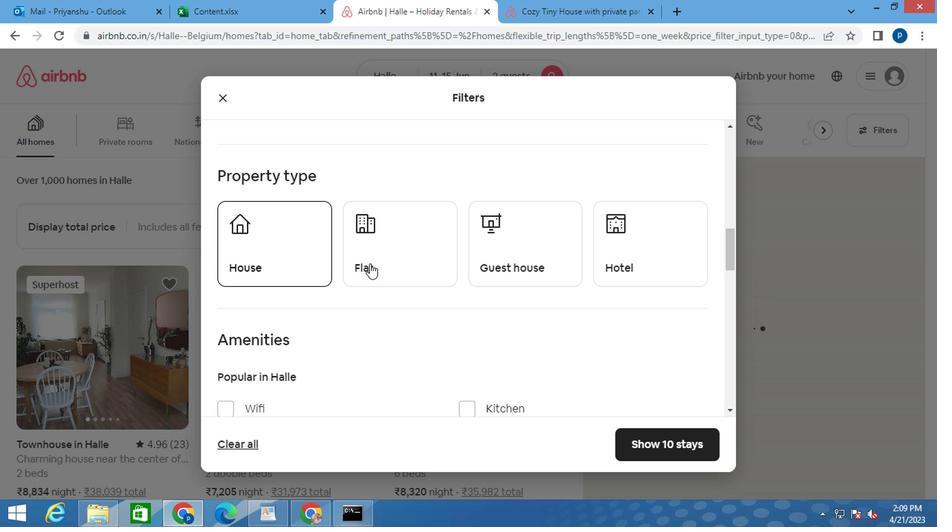 
Action: Mouse moved to (529, 252)
Screenshot: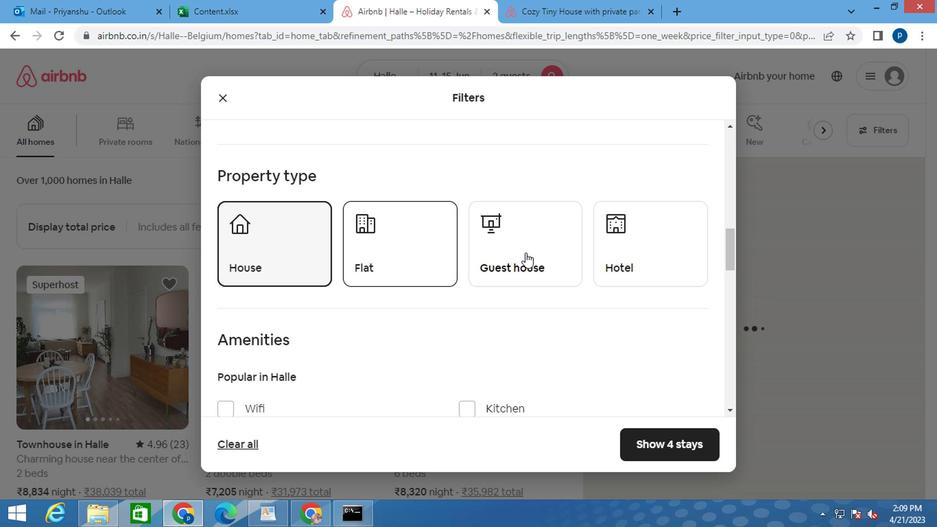 
Action: Mouse pressed left at (529, 252)
Screenshot: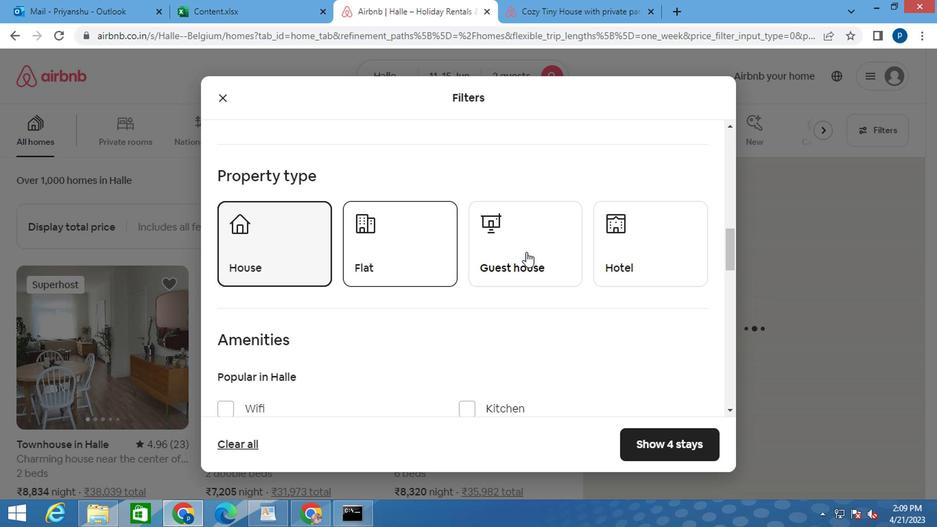 
Action: Mouse moved to (634, 252)
Screenshot: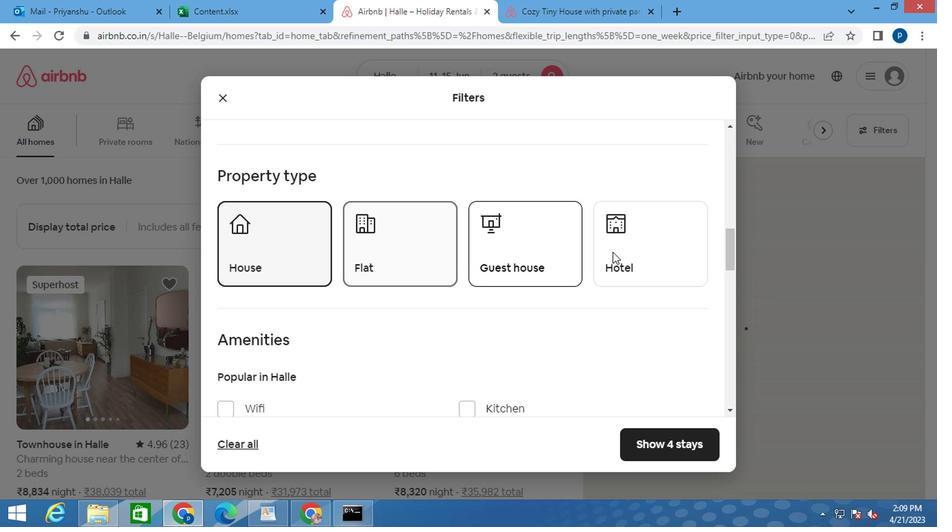 
Action: Mouse pressed left at (634, 252)
Screenshot: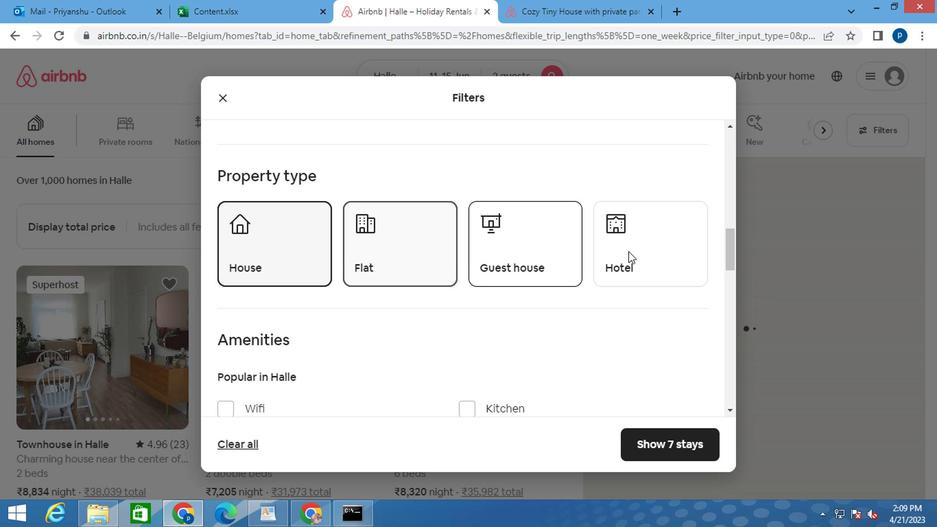 
Action: Mouse moved to (630, 254)
Screenshot: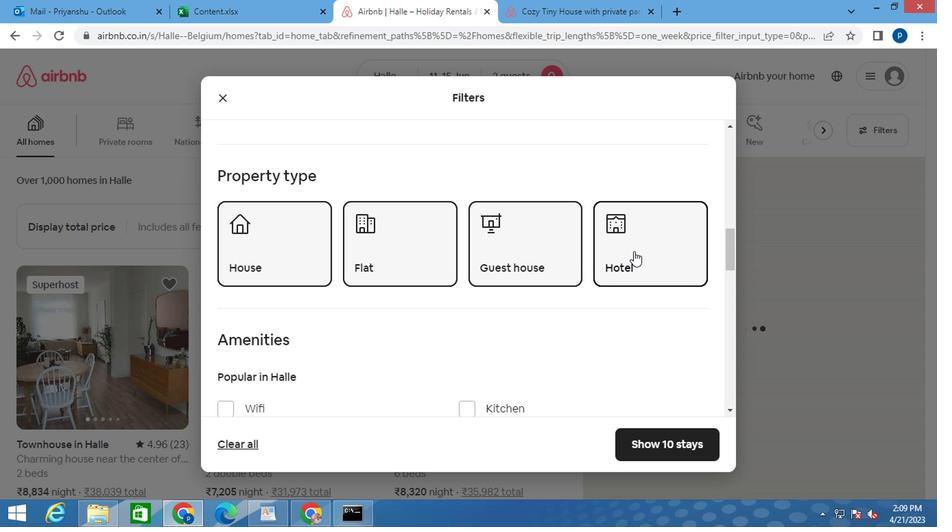 
Action: Mouse scrolled (630, 253) with delta (0, 0)
Screenshot: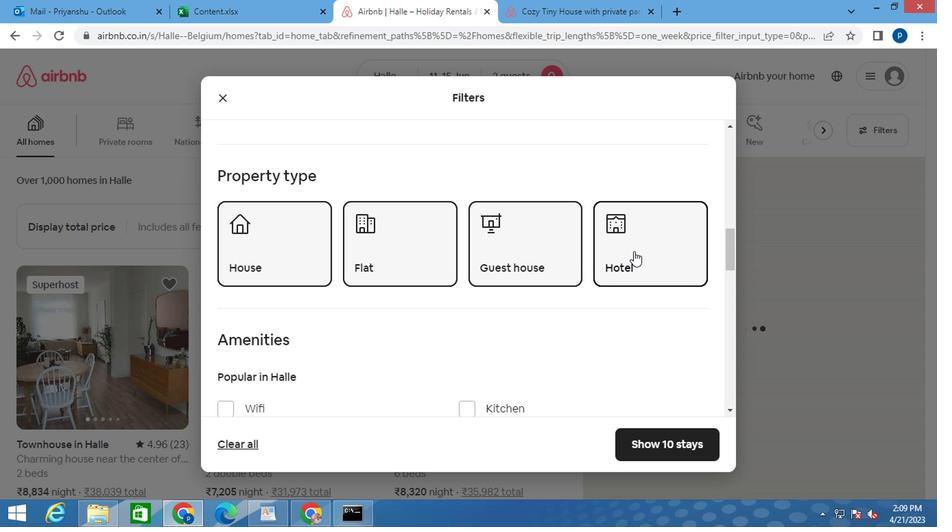 
Action: Mouse moved to (622, 258)
Screenshot: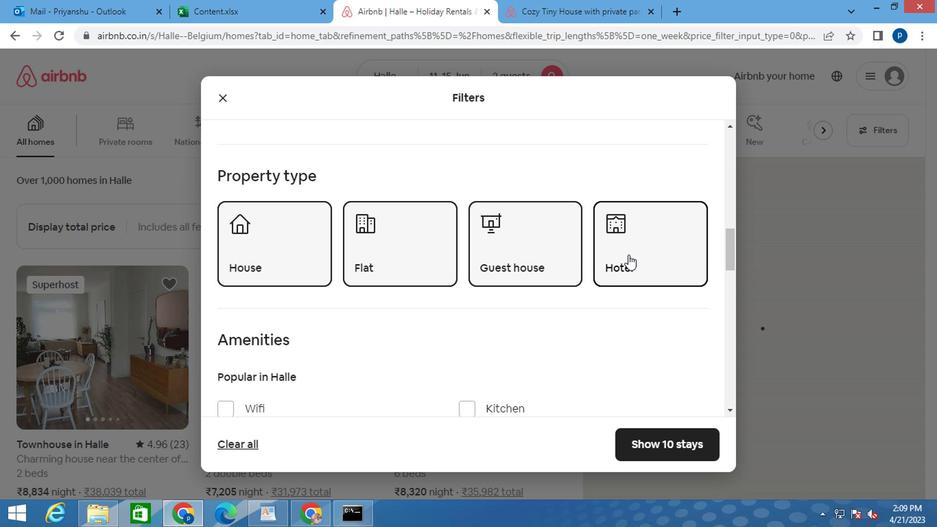 
Action: Mouse scrolled (622, 257) with delta (0, 0)
Screenshot: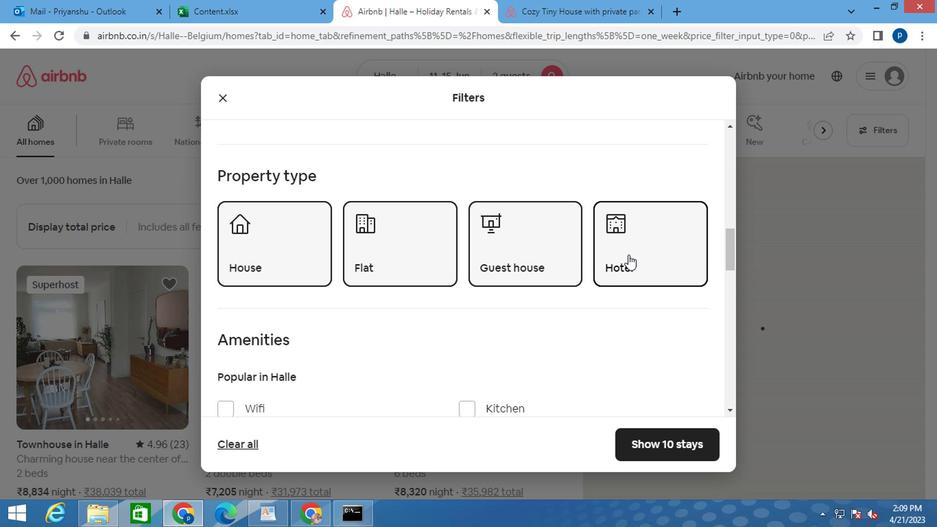 
Action: Mouse moved to (614, 259)
Screenshot: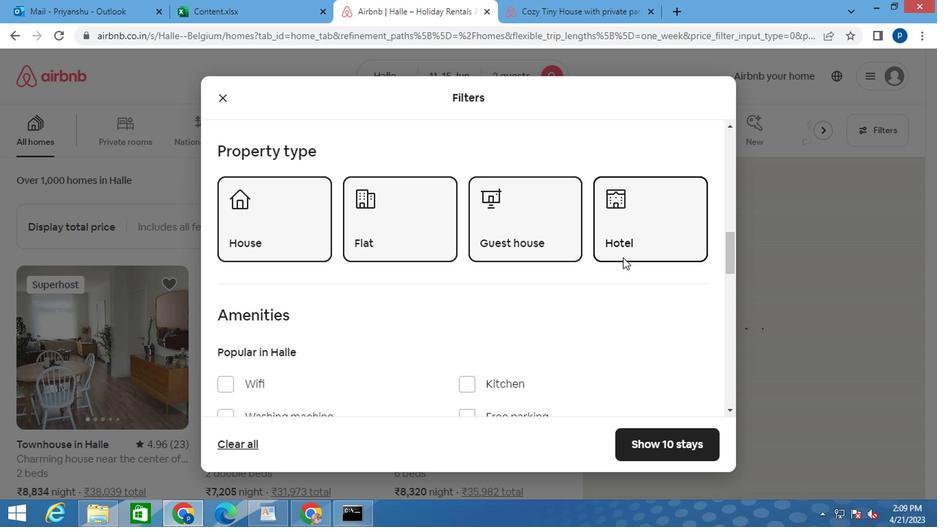 
Action: Mouse scrolled (614, 259) with delta (0, 0)
Screenshot: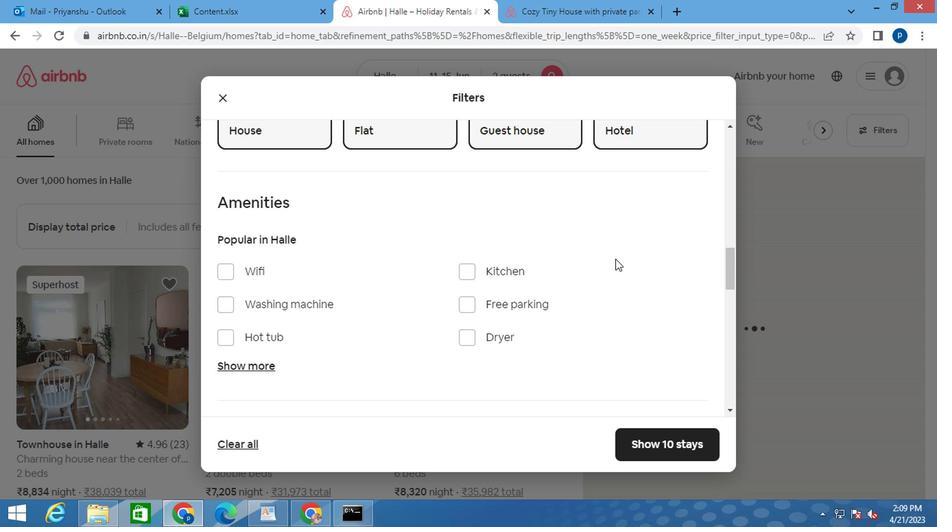 
Action: Mouse moved to (485, 237)
Screenshot: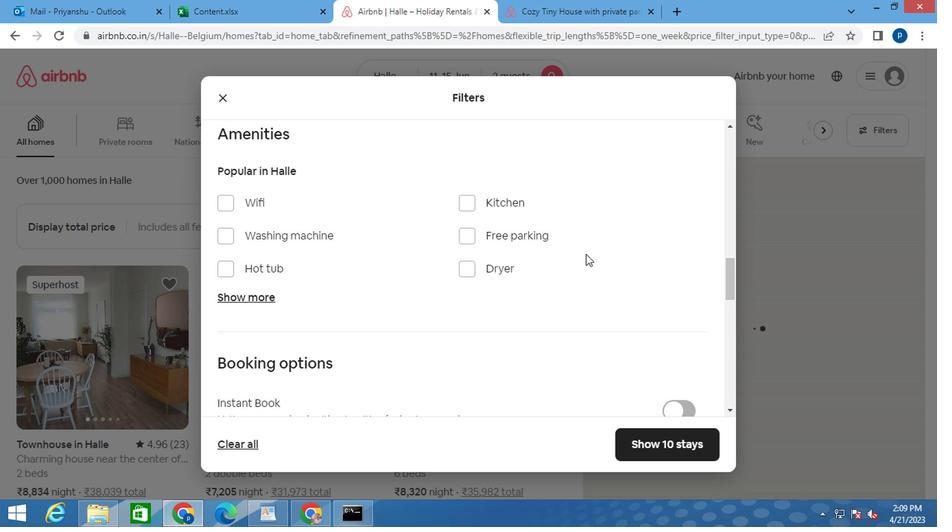 
Action: Mouse scrolled (542, 248) with delta (0, 0)
Screenshot: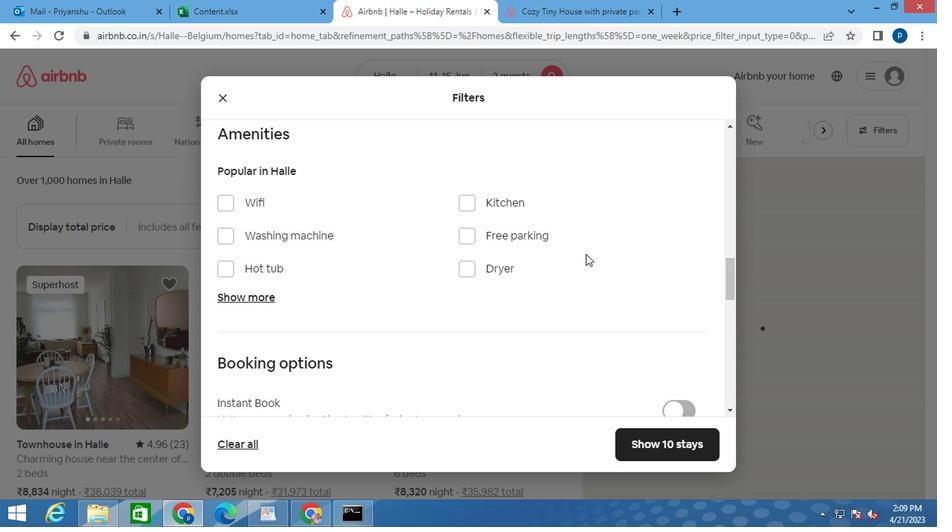 
Action: Mouse moved to (229, 234)
Screenshot: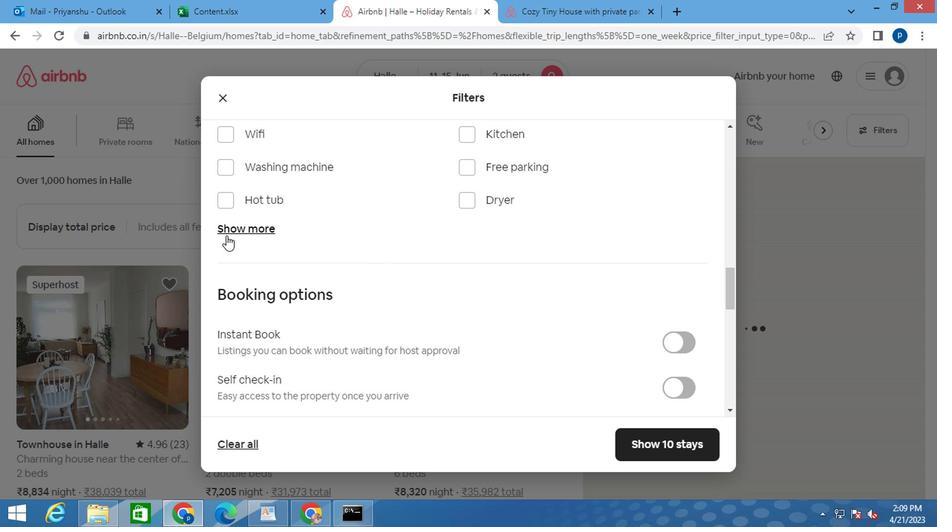 
Action: Mouse pressed left at (229, 234)
Screenshot: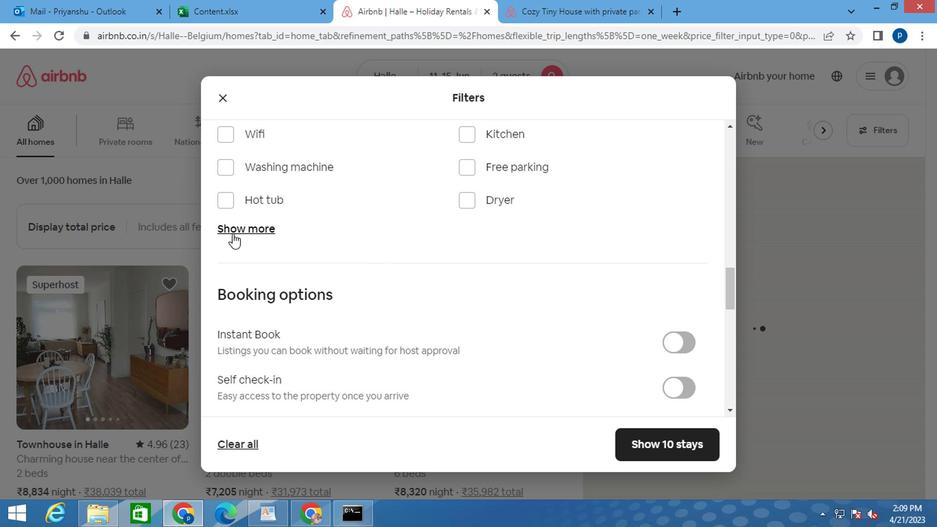 
Action: Mouse moved to (472, 277)
Screenshot: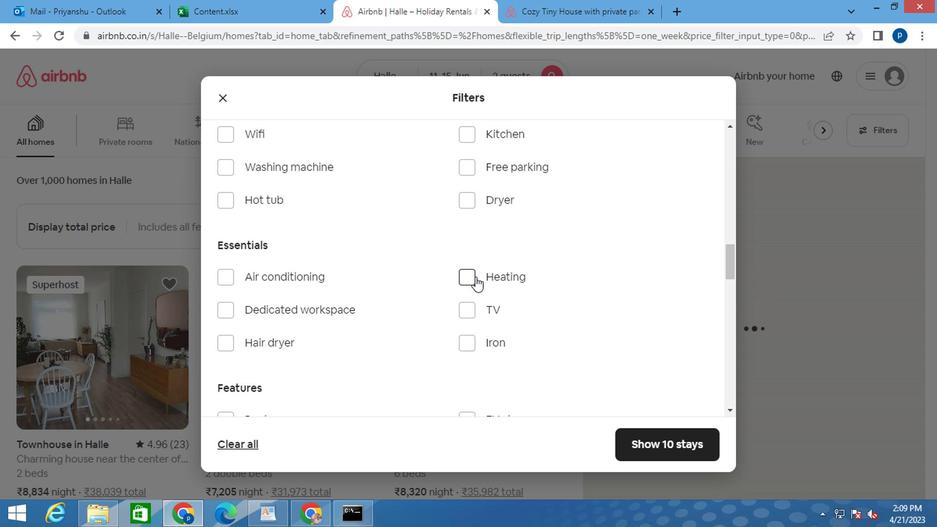 
Action: Mouse pressed left at (472, 277)
Screenshot: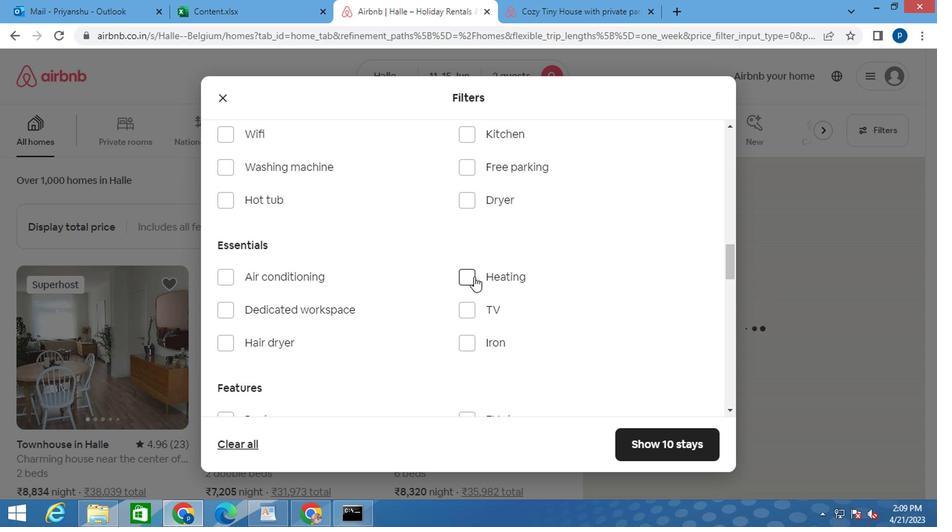 
Action: Mouse moved to (476, 283)
Screenshot: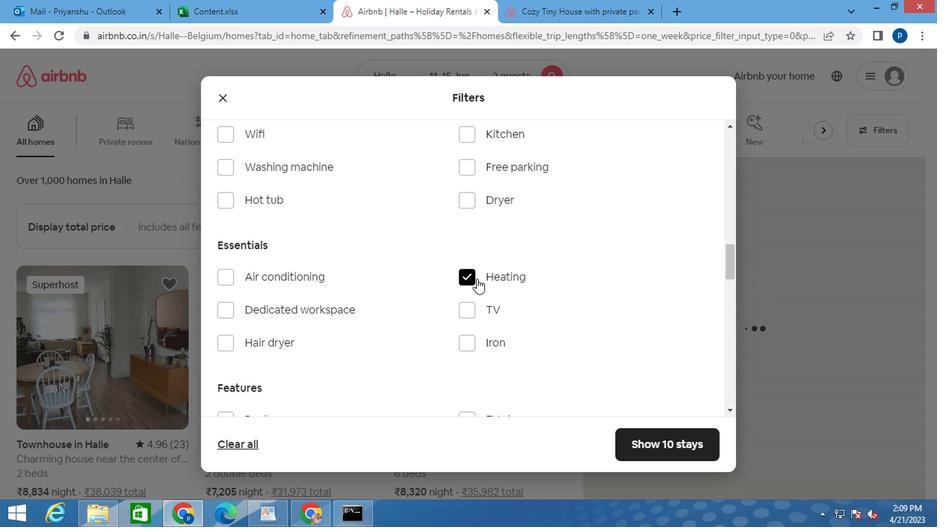 
Action: Mouse scrolled (476, 282) with delta (0, 0)
Screenshot: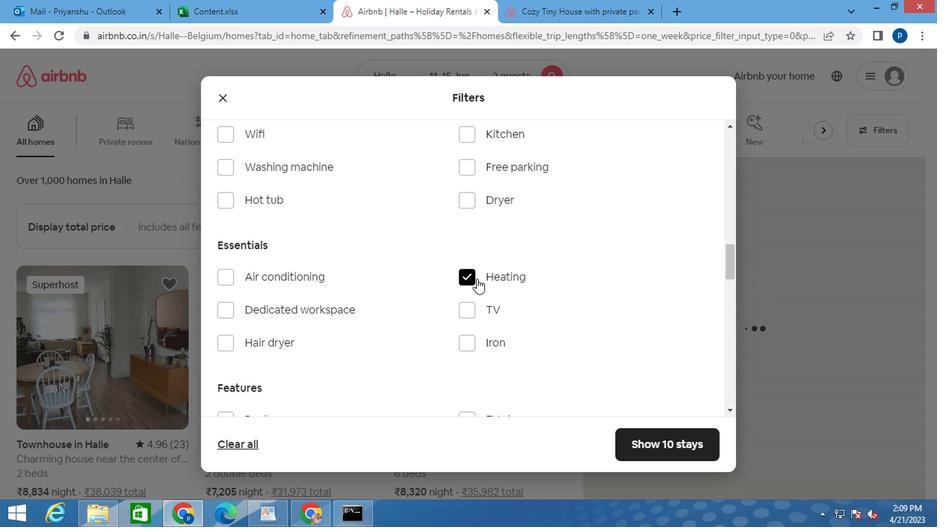 
Action: Mouse scrolled (476, 282) with delta (0, 0)
Screenshot: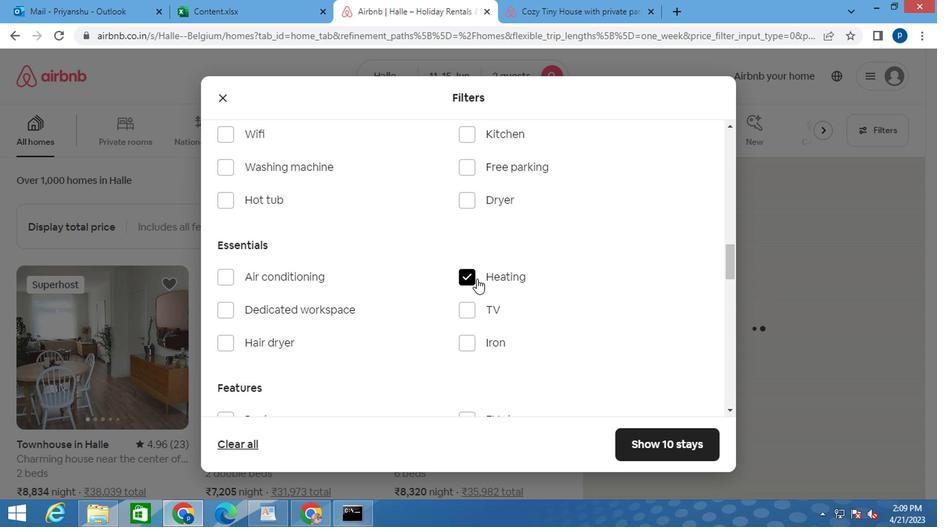 
Action: Mouse moved to (475, 284)
Screenshot: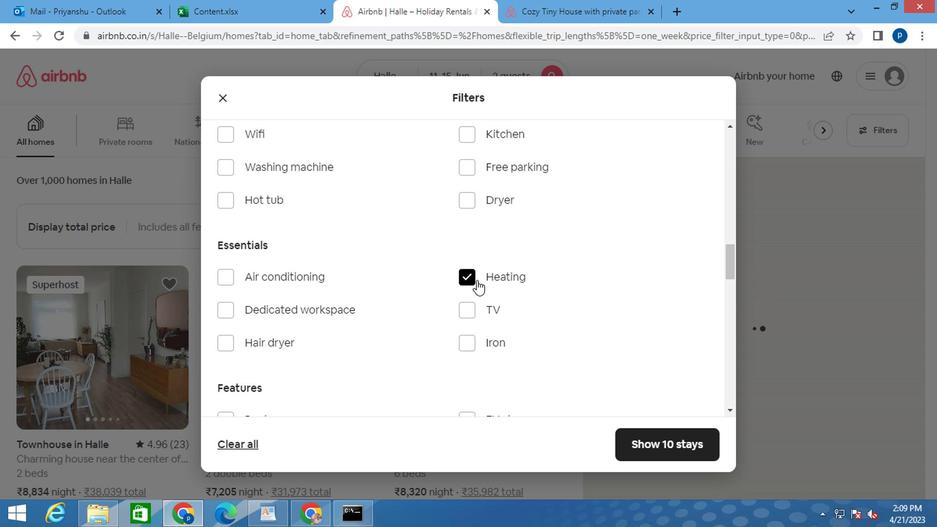 
Action: Mouse scrolled (475, 284) with delta (0, 0)
Screenshot: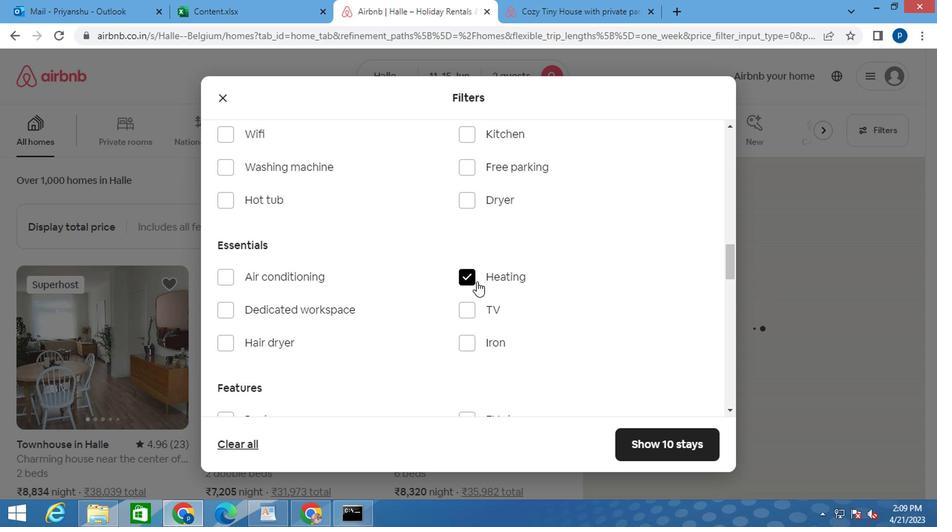 
Action: Mouse moved to (401, 279)
Screenshot: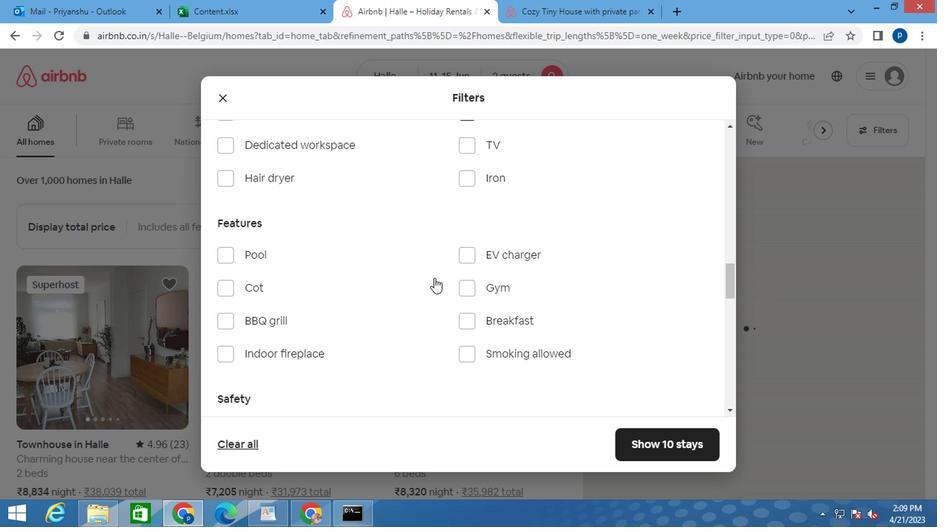 
Action: Mouse scrolled (401, 278) with delta (0, 0)
Screenshot: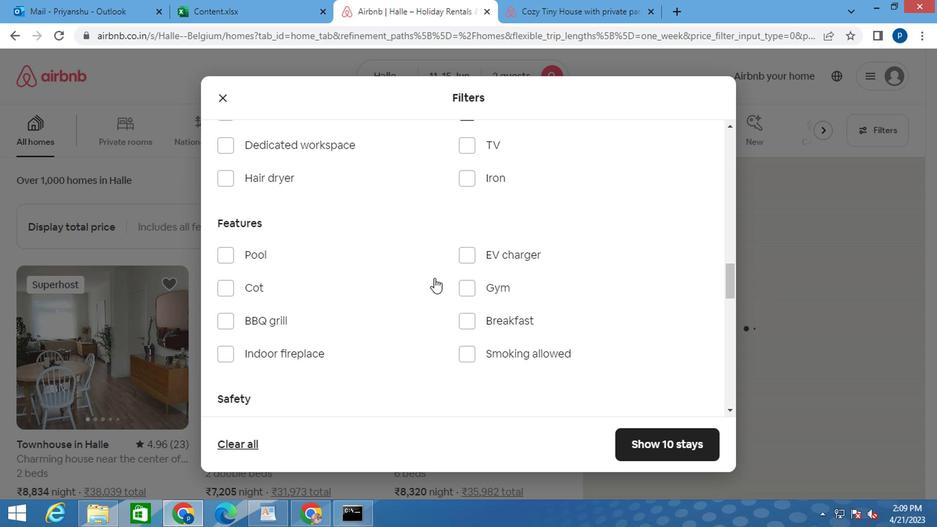 
Action: Mouse moved to (400, 279)
Screenshot: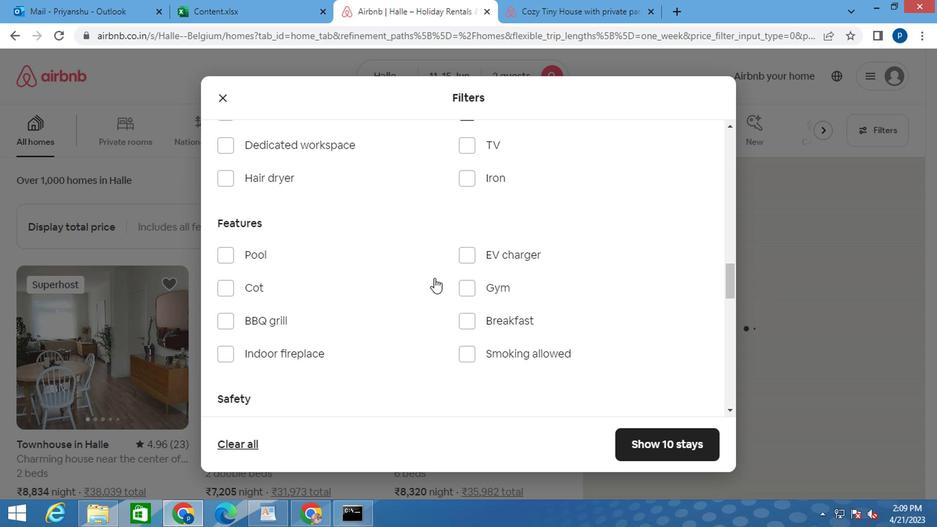 
Action: Mouse scrolled (400, 278) with delta (0, 0)
Screenshot: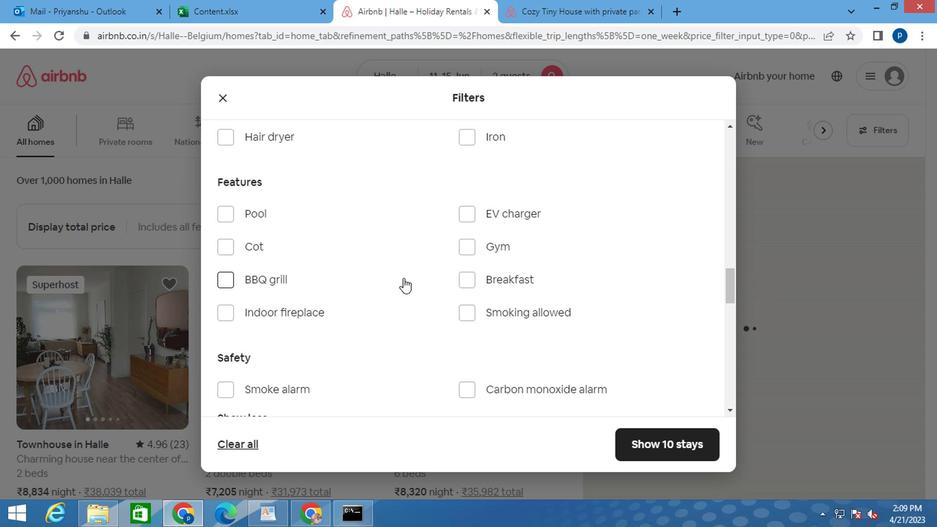 
Action: Mouse moved to (334, 296)
Screenshot: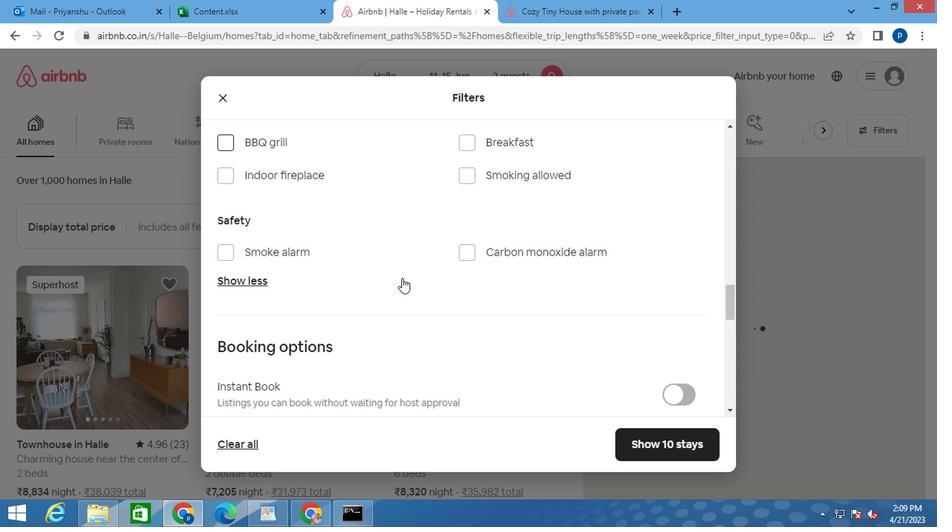 
Action: Mouse scrolled (334, 295) with delta (0, 0)
Screenshot: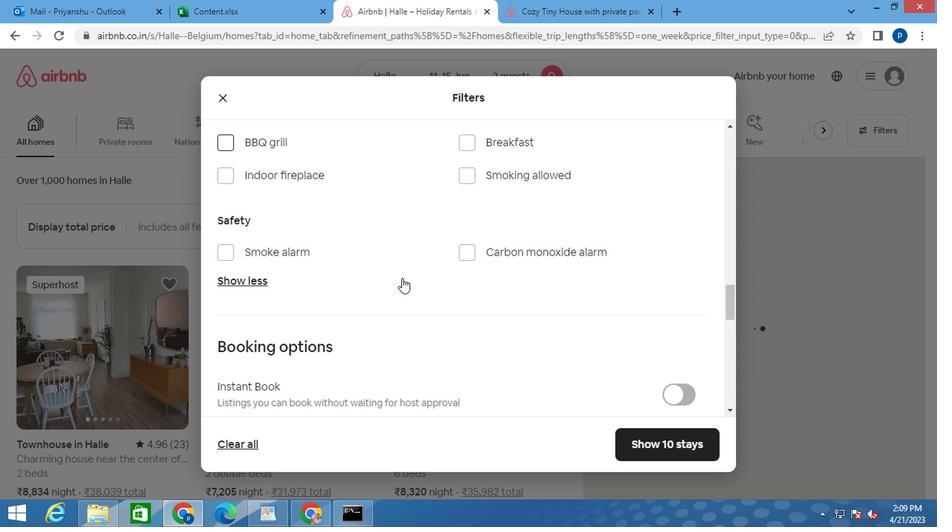 
Action: Mouse moved to (333, 297)
Screenshot: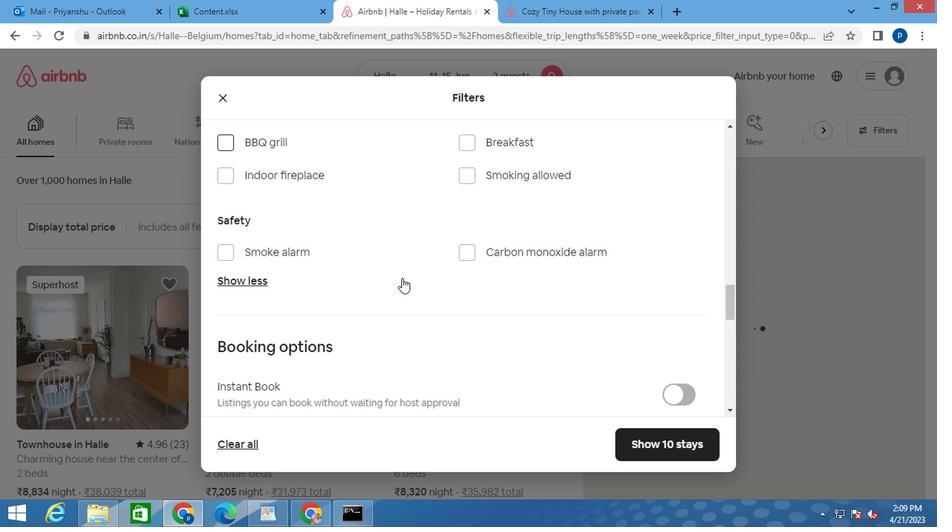 
Action: Mouse scrolled (333, 297) with delta (0, 0)
Screenshot: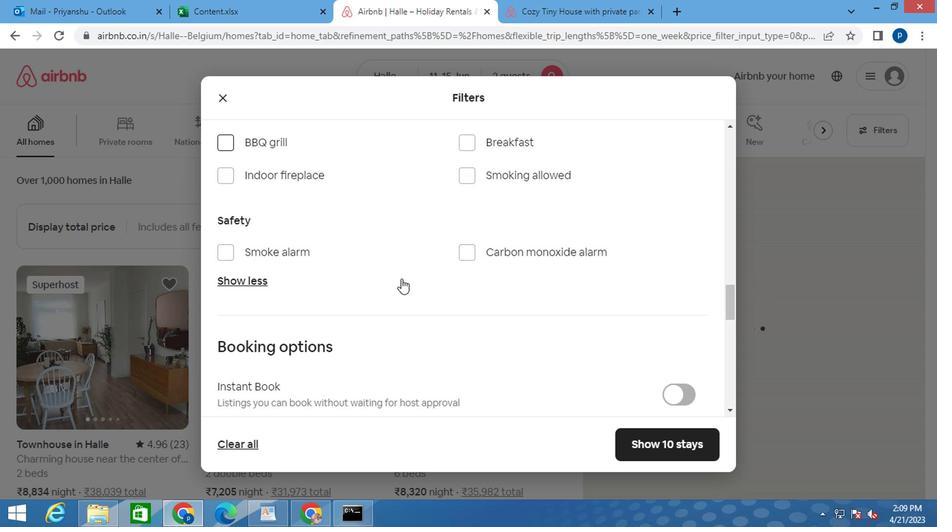
Action: Mouse scrolled (333, 297) with delta (0, 0)
Screenshot: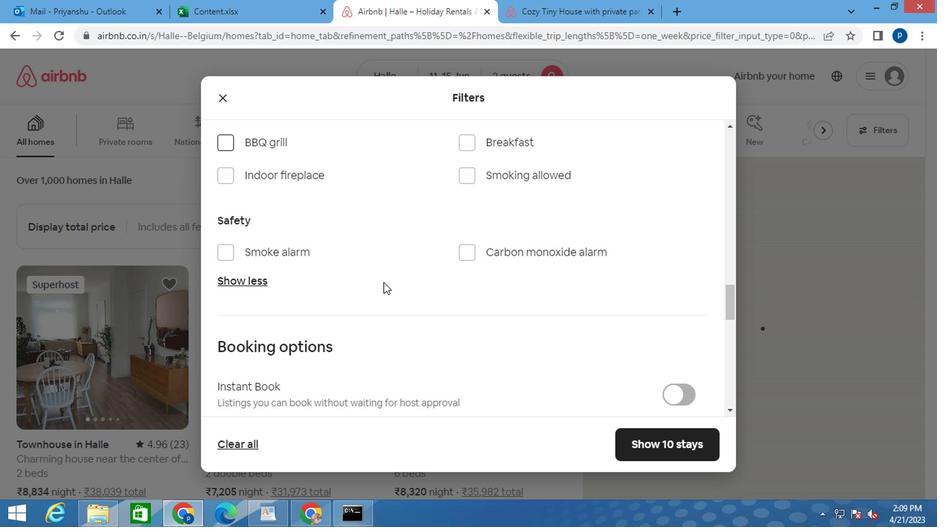 
Action: Mouse scrolled (333, 297) with delta (0, 0)
Screenshot: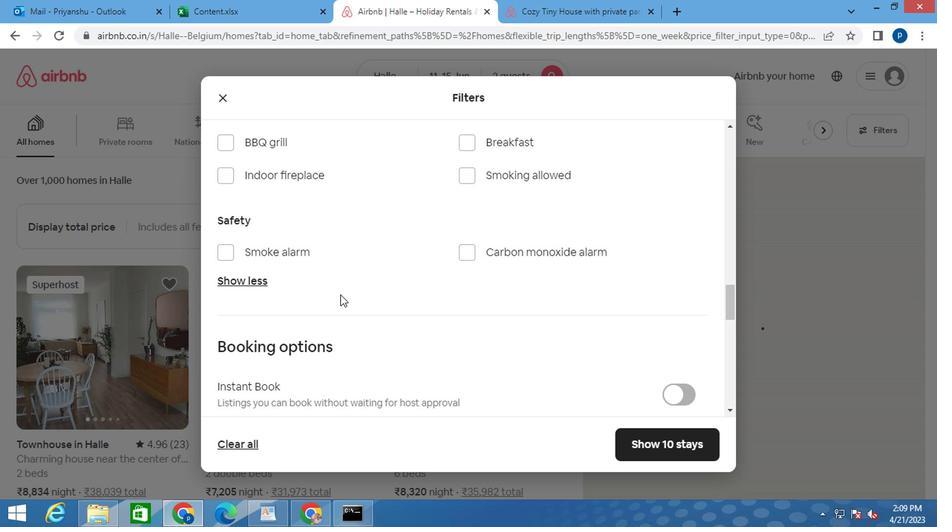 
Action: Mouse moved to (668, 165)
Screenshot: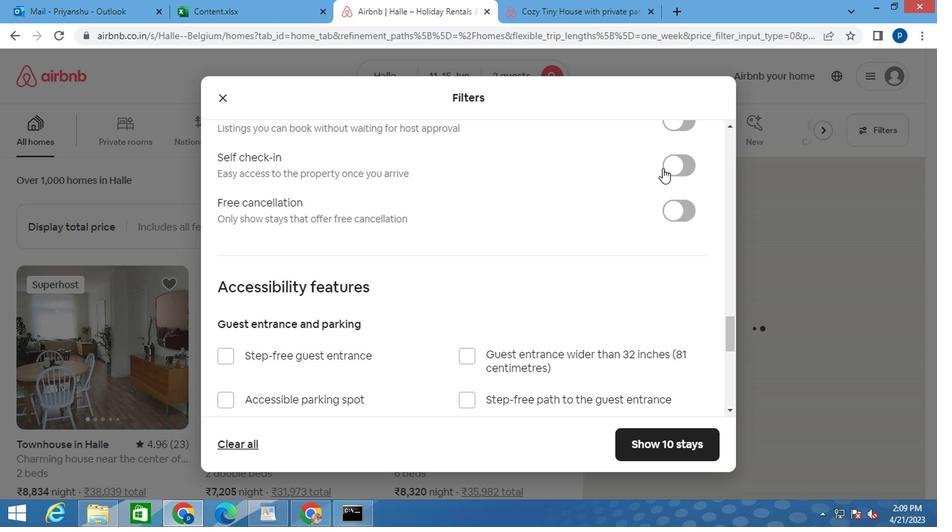 
Action: Mouse pressed left at (668, 165)
Screenshot: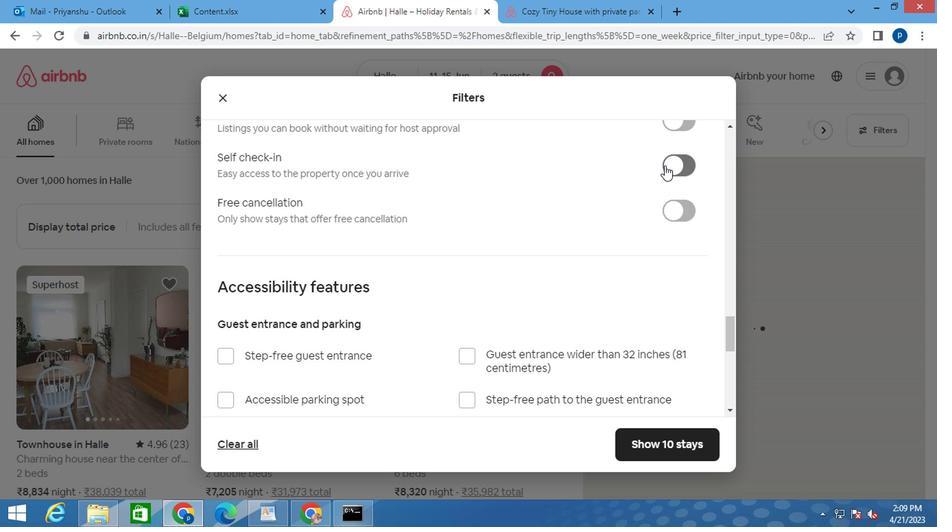 
Action: Mouse moved to (421, 273)
Screenshot: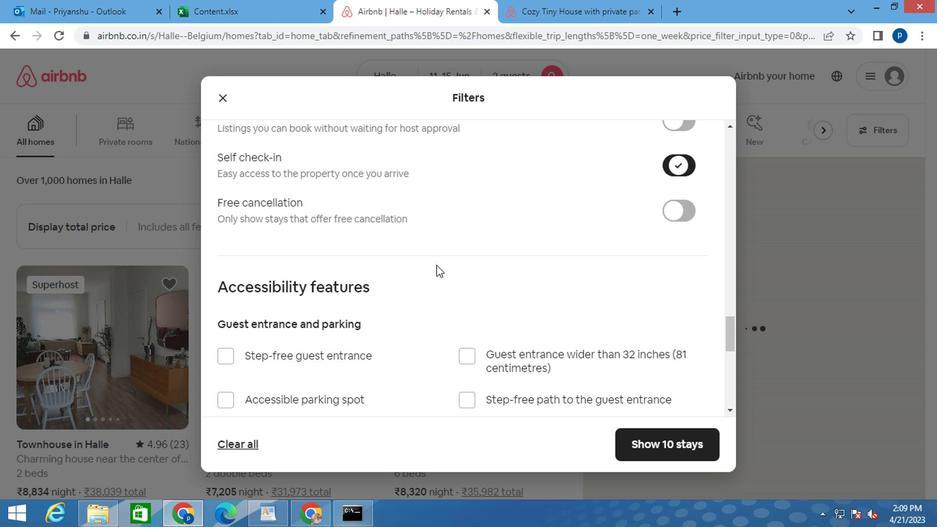 
Action: Mouse scrolled (421, 272) with delta (0, 0)
Screenshot: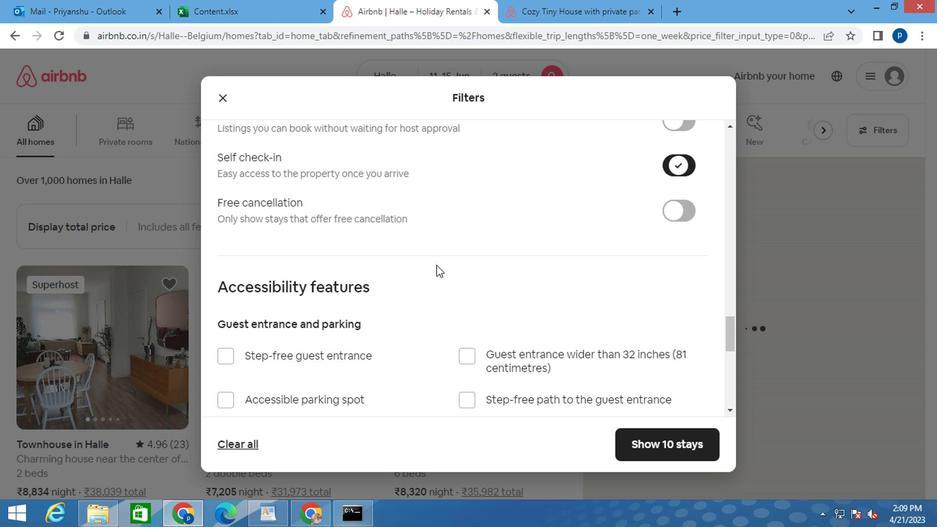 
Action: Mouse moved to (418, 275)
Screenshot: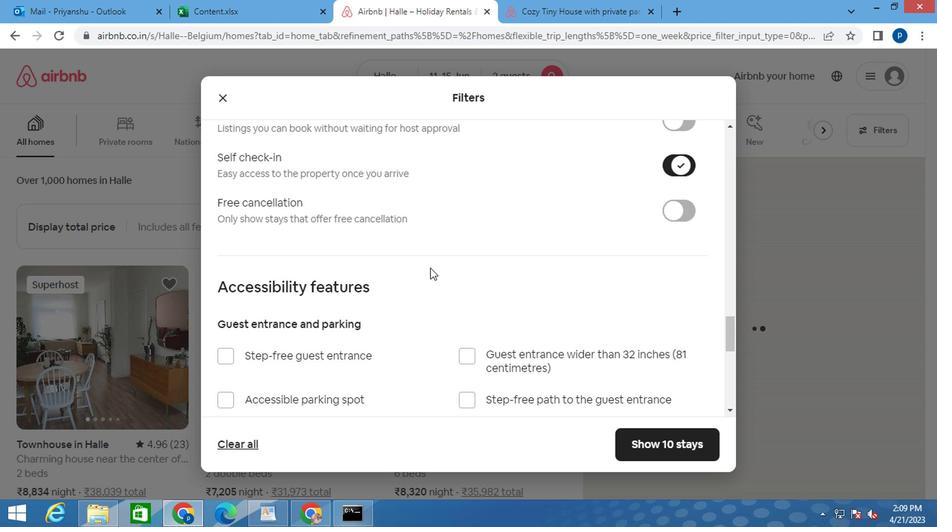 
Action: Mouse scrolled (418, 275) with delta (0, 0)
Screenshot: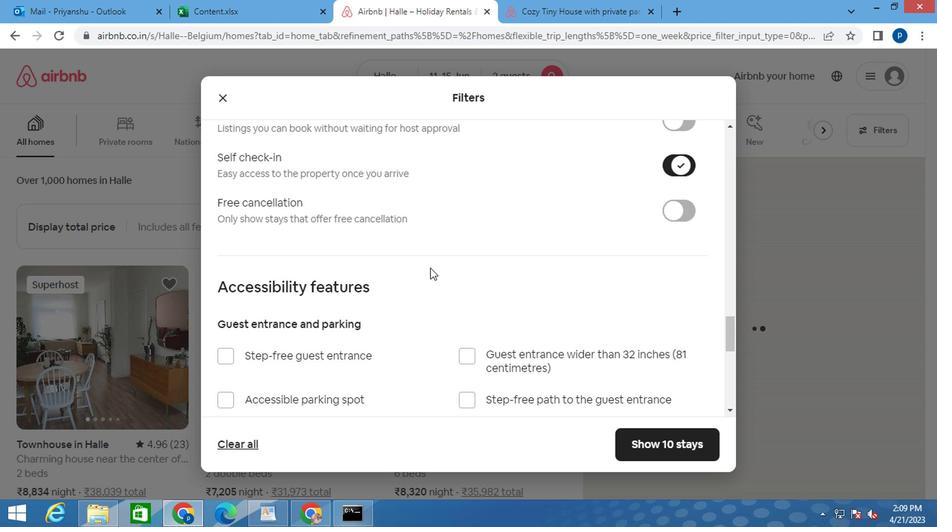 
Action: Mouse moved to (413, 277)
Screenshot: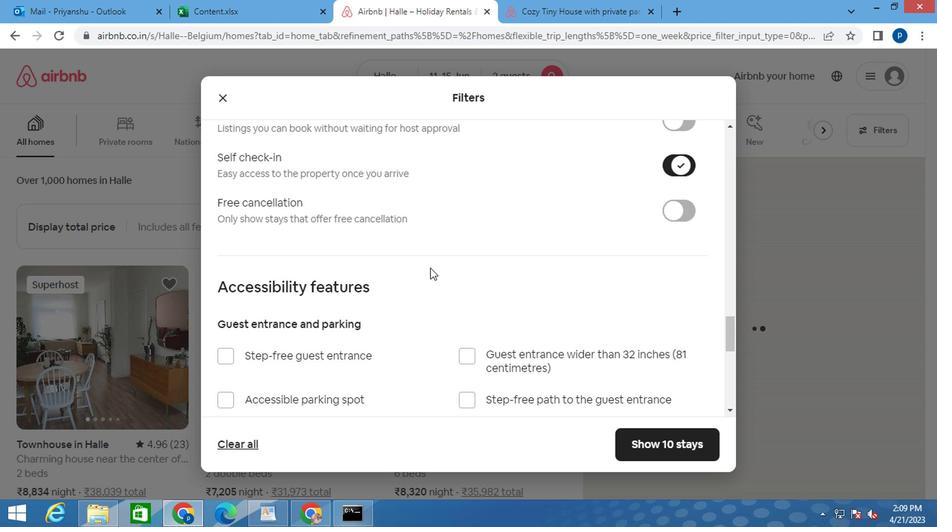 
Action: Mouse scrolled (413, 276) with delta (0, 0)
Screenshot: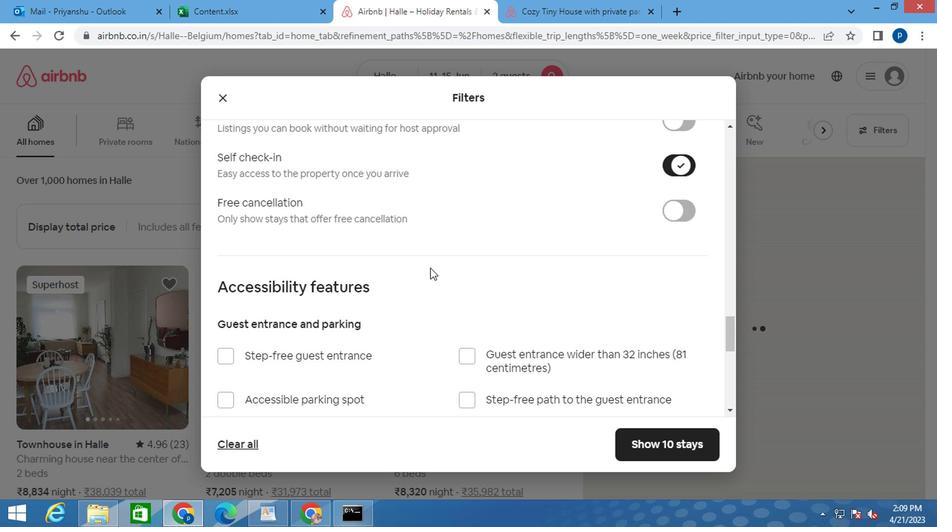 
Action: Mouse moved to (411, 278)
Screenshot: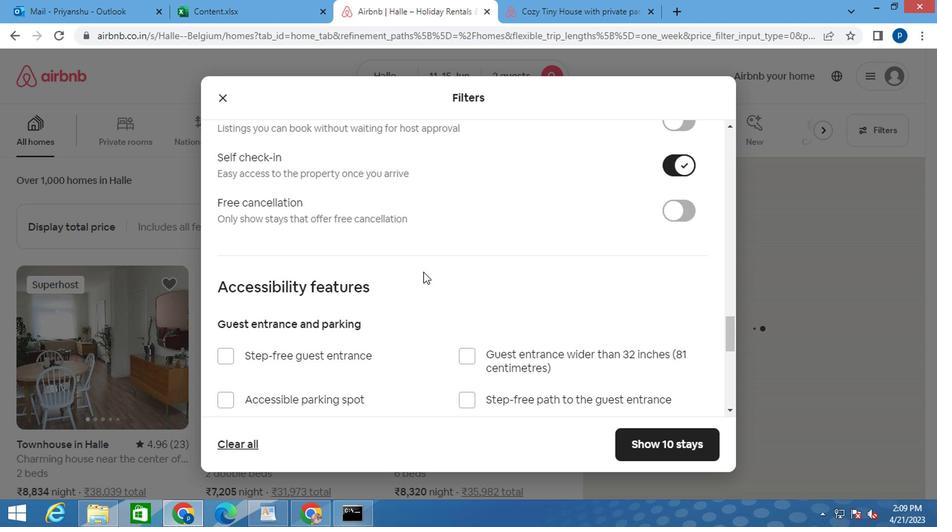 
Action: Mouse scrolled (411, 277) with delta (0, 0)
Screenshot: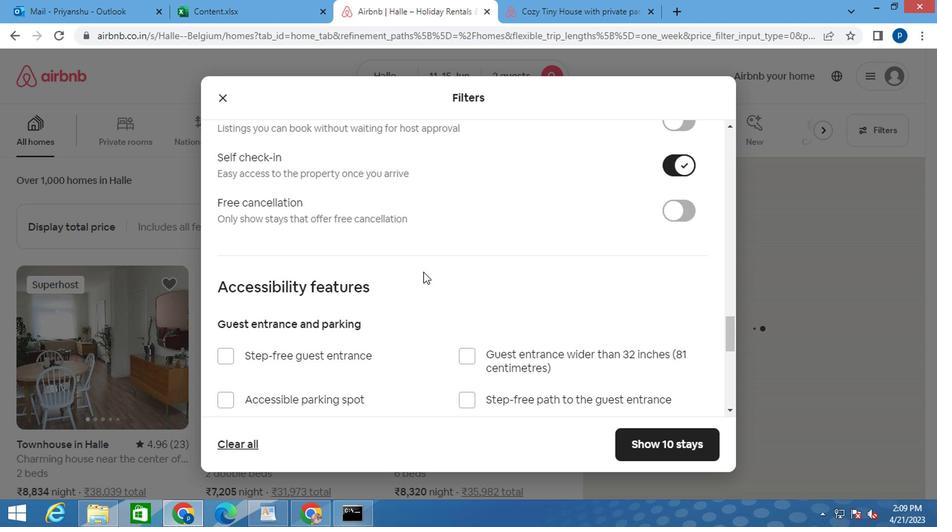 
Action: Mouse moved to (324, 292)
Screenshot: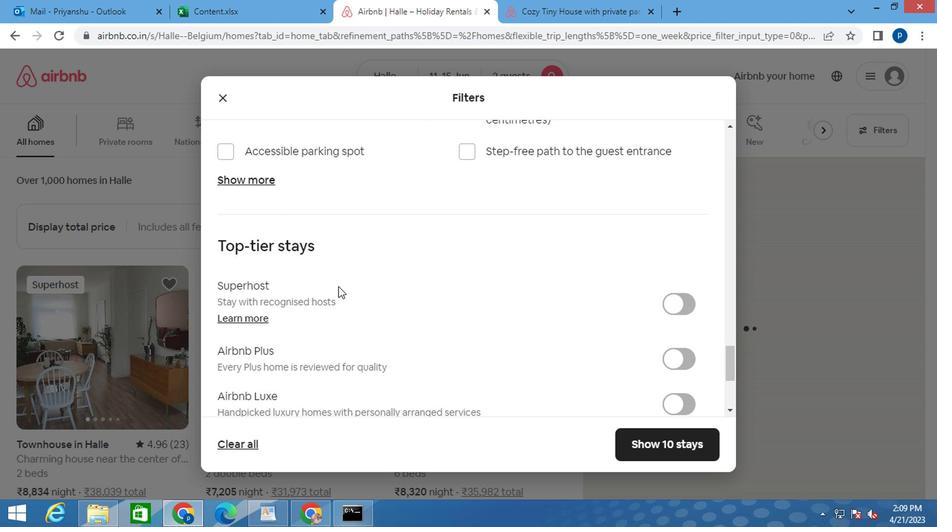 
Action: Mouse scrolled (324, 292) with delta (0, 0)
Screenshot: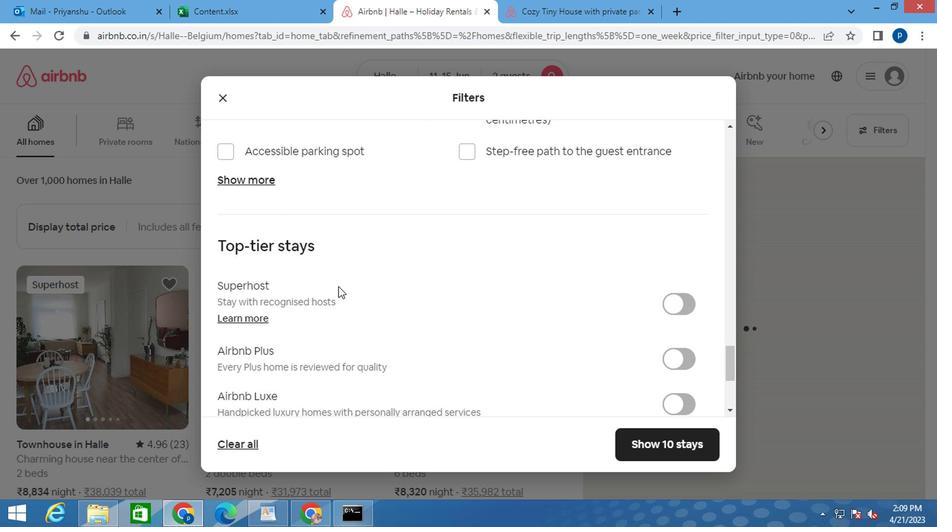 
Action: Mouse moved to (320, 294)
Screenshot: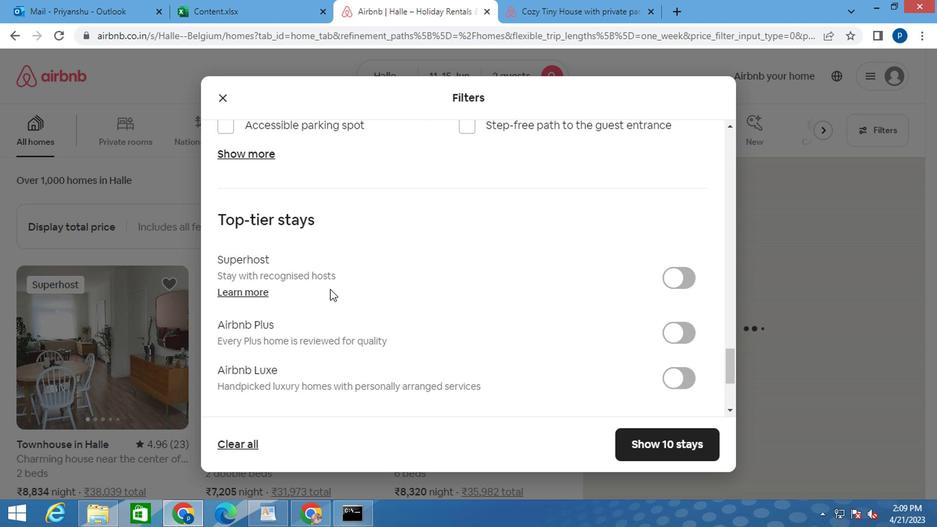 
Action: Mouse scrolled (320, 294) with delta (0, 0)
Screenshot: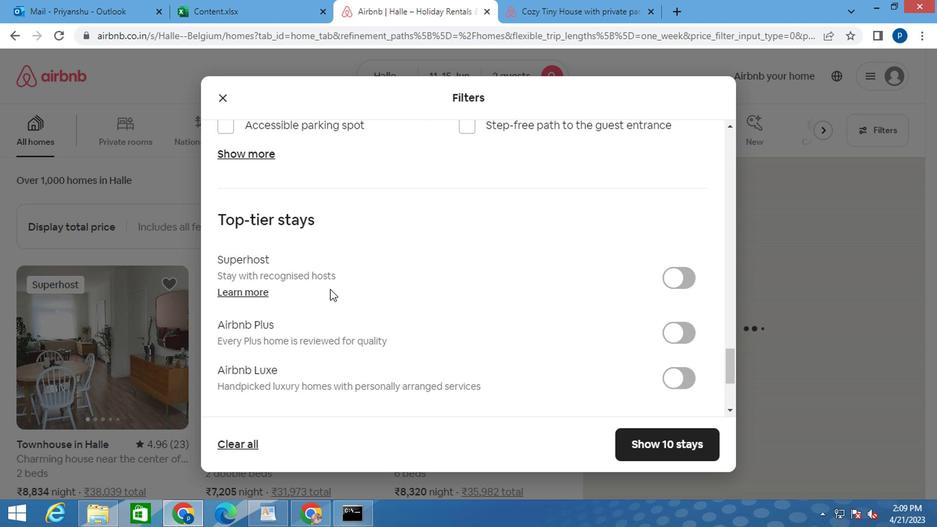 
Action: Mouse moved to (307, 297)
Screenshot: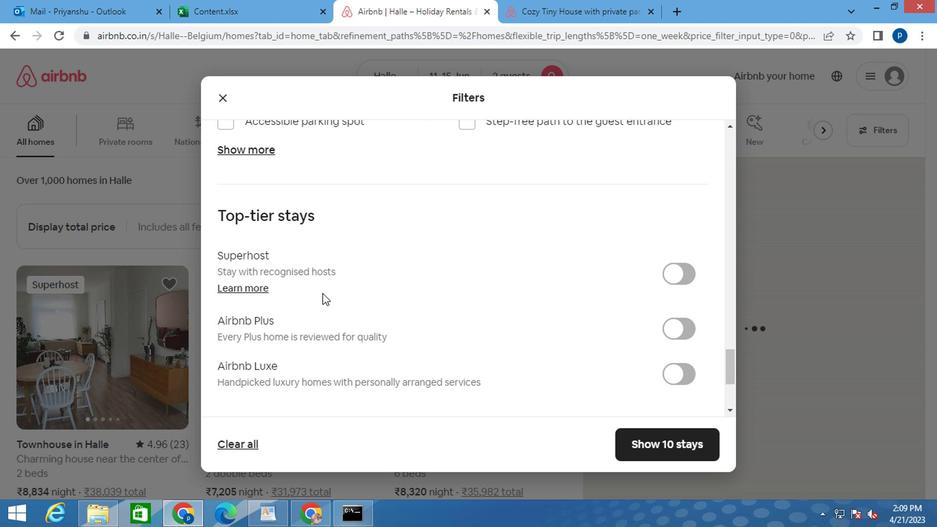 
Action: Mouse scrolled (307, 297) with delta (0, 0)
Screenshot: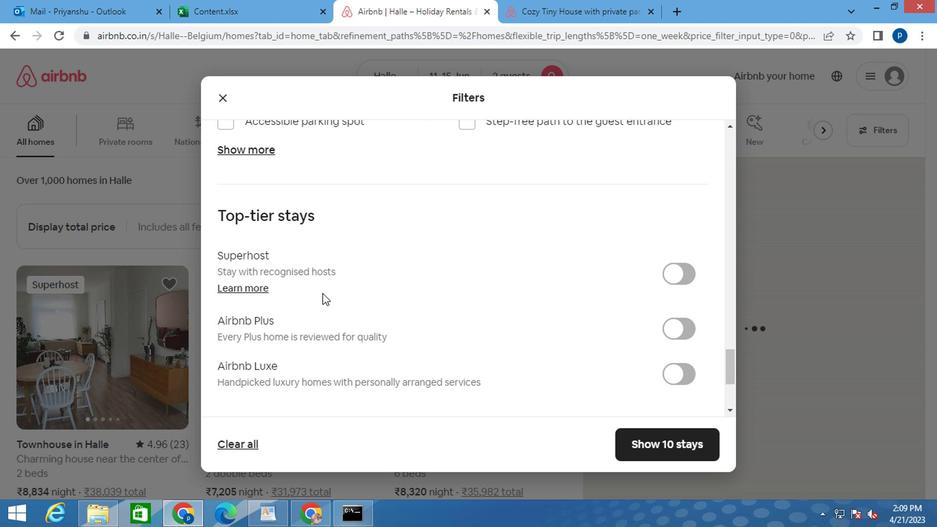 
Action: Mouse moved to (290, 299)
Screenshot: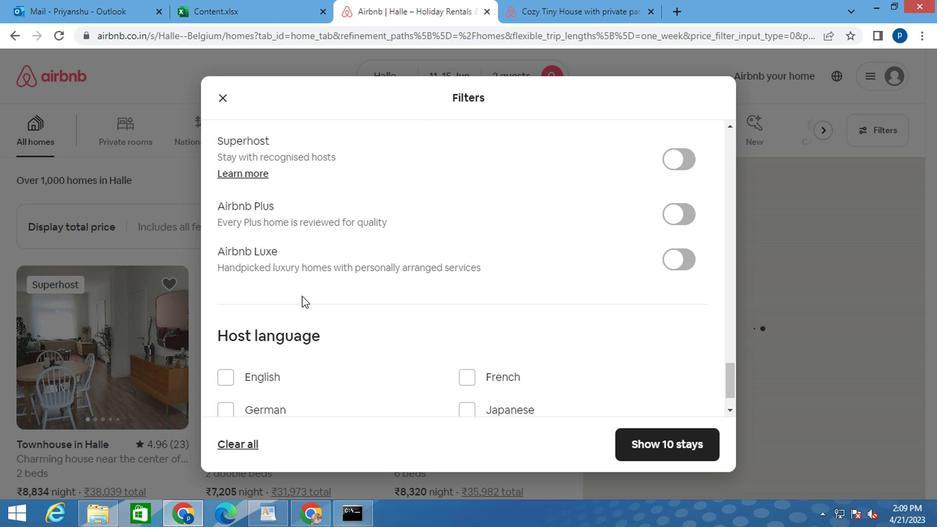 
Action: Mouse scrolled (290, 298) with delta (0, 0)
Screenshot: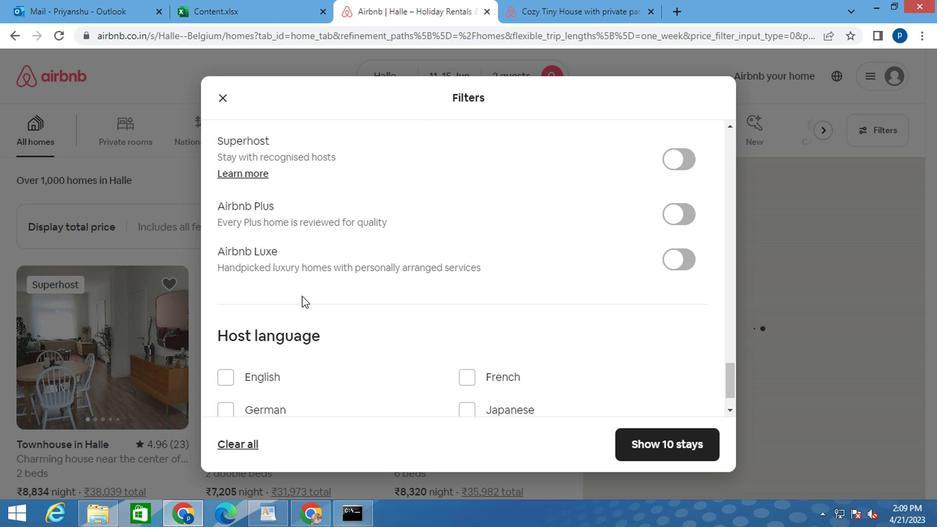 
Action: Mouse moved to (290, 301)
Screenshot: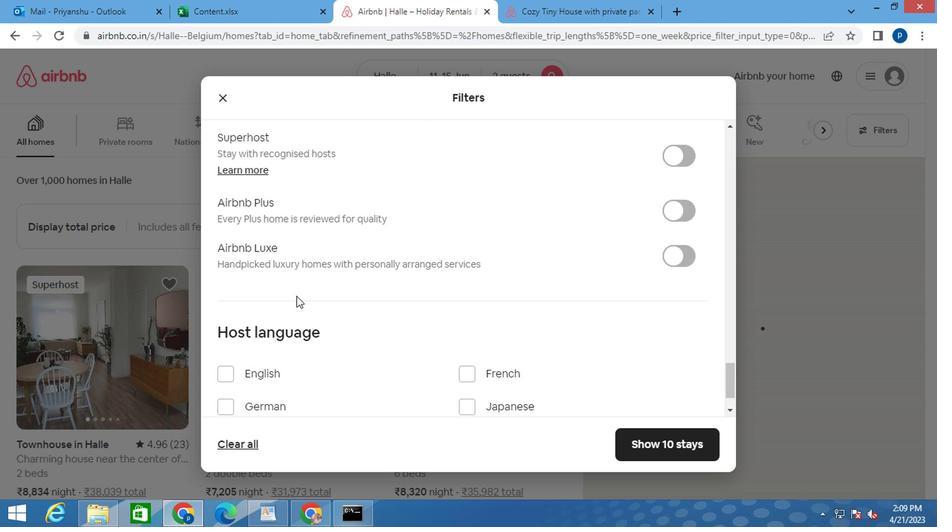 
Action: Mouse scrolled (290, 301) with delta (0, 0)
Screenshot: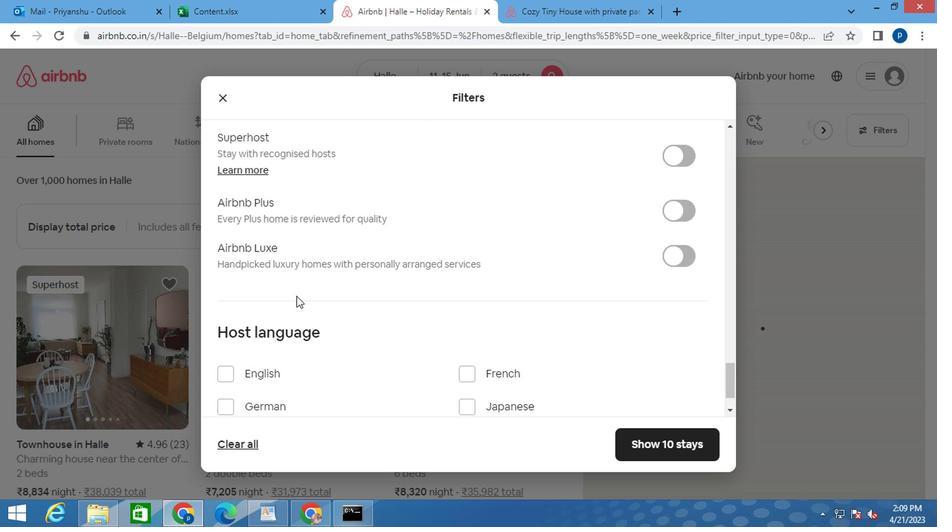 
Action: Mouse moved to (290, 312)
Screenshot: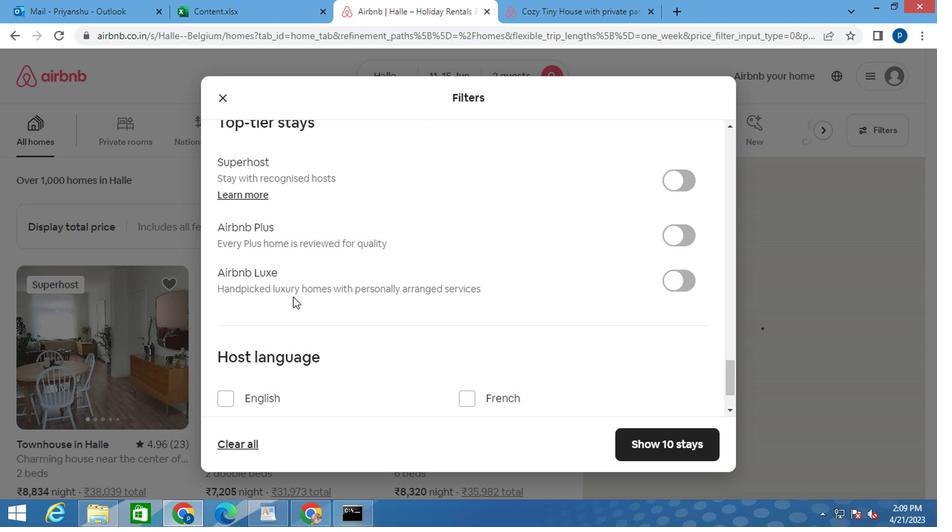 
Action: Mouse scrolled (290, 311) with delta (0, 0)
Screenshot: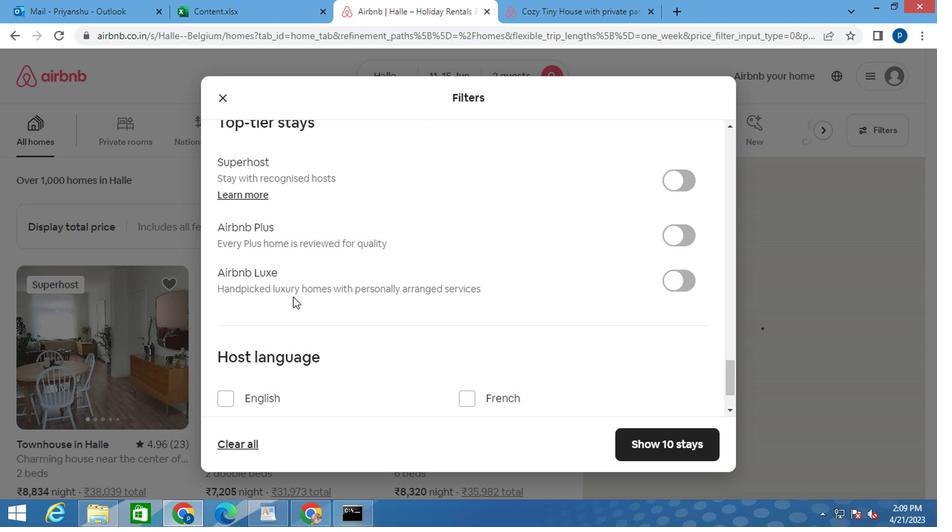 
Action: Mouse moved to (221, 326)
Screenshot: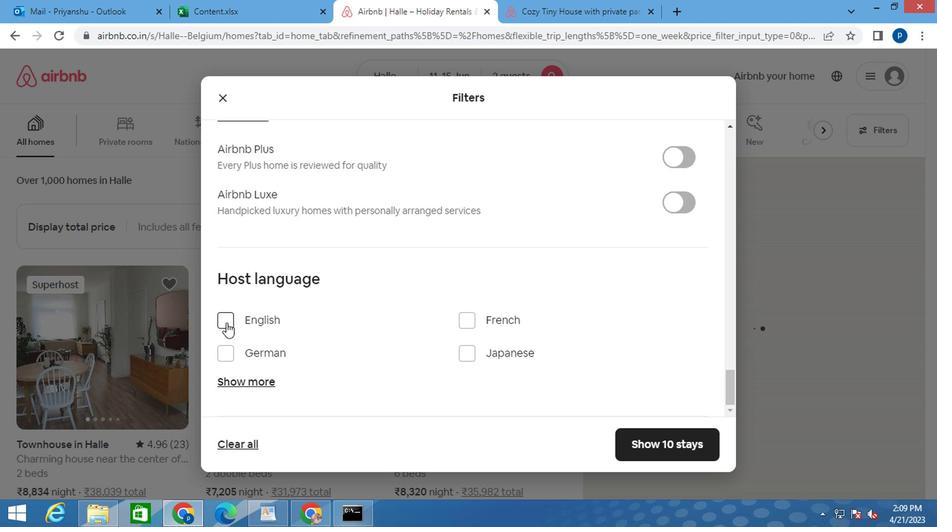 
Action: Mouse pressed left at (221, 326)
Screenshot: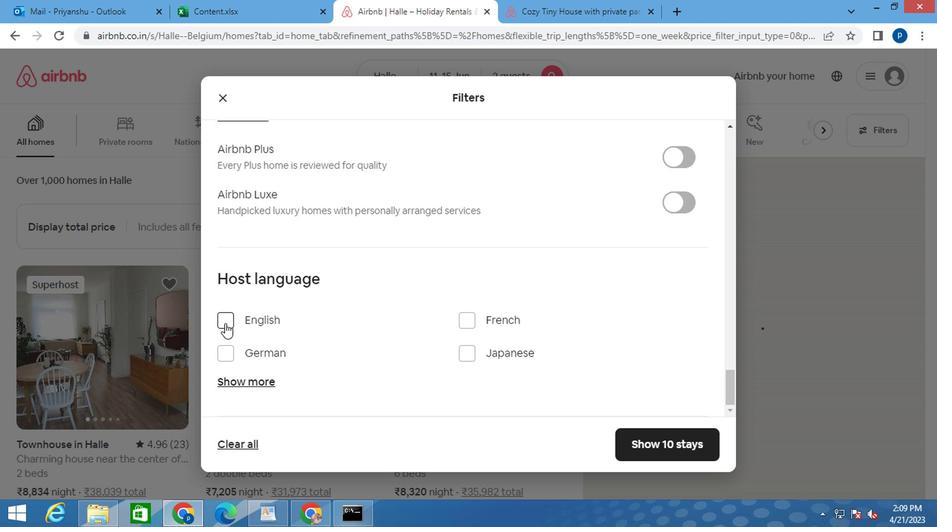 
Action: Mouse moved to (685, 447)
Screenshot: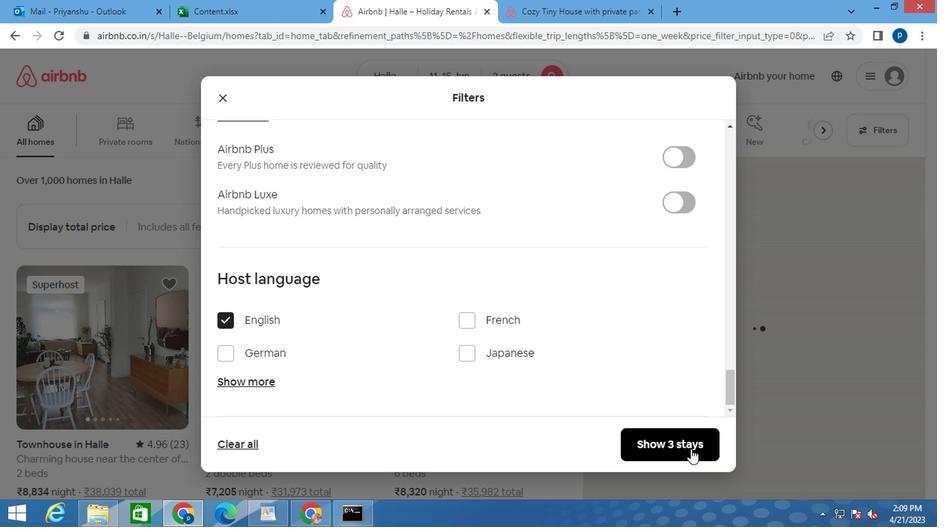 
Action: Mouse pressed left at (685, 447)
Screenshot: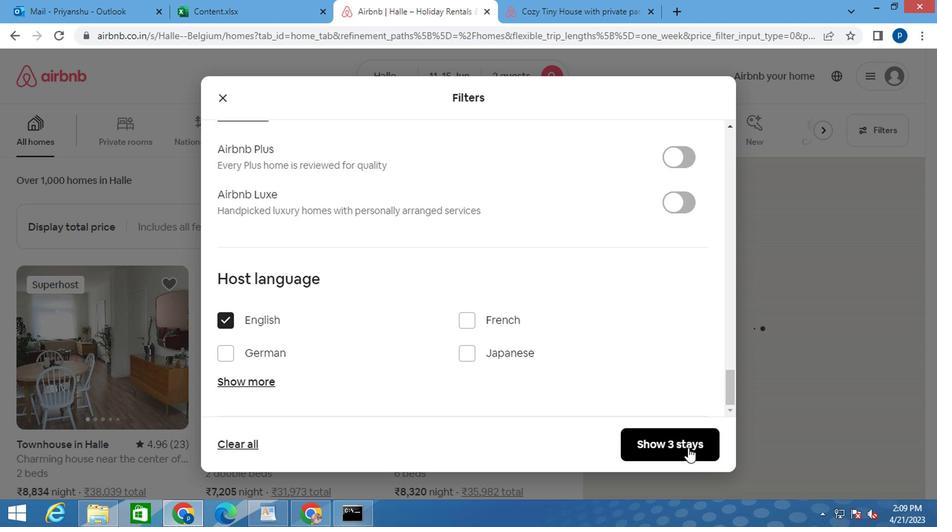 
Action: Mouse moved to (685, 447)
Screenshot: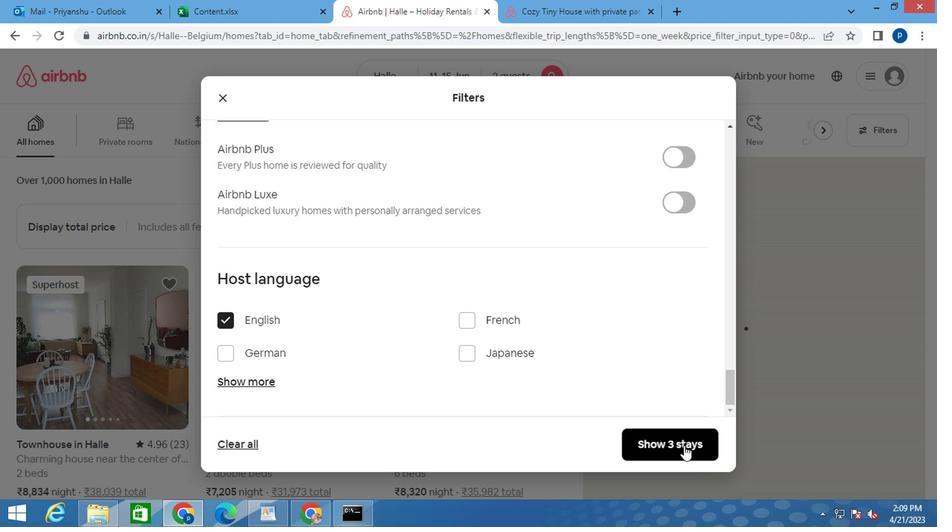 
